 Task: Create a due date automation trigger when advanced on, on the monday of the week before a card is due add fields with custom field "Resume" set to a date in this month at 11:00 AM.
Action: Mouse moved to (1064, 332)
Screenshot: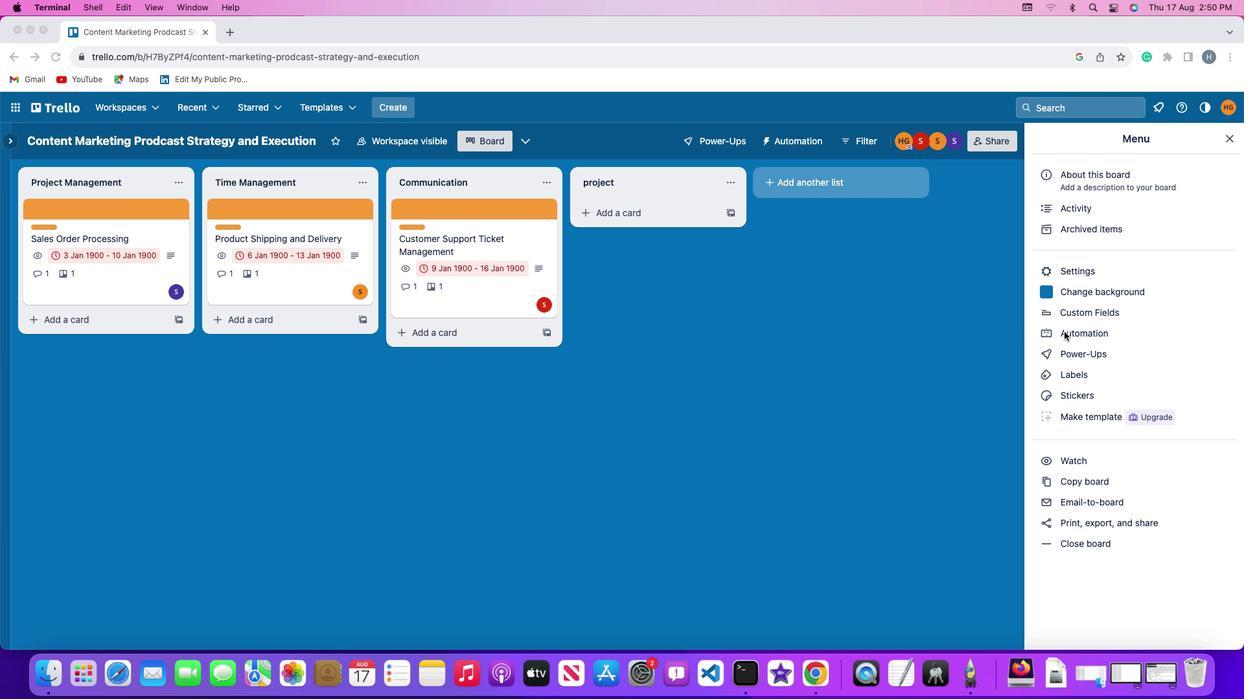
Action: Mouse pressed left at (1064, 332)
Screenshot: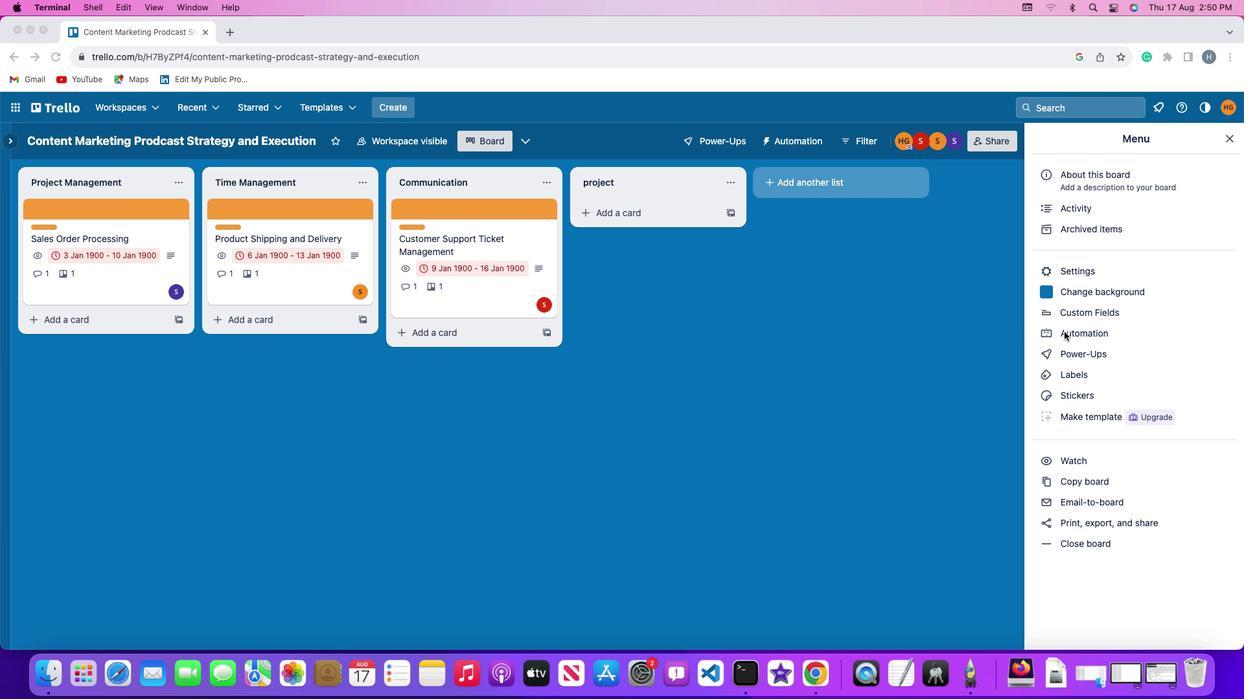 
Action: Mouse pressed left at (1064, 332)
Screenshot: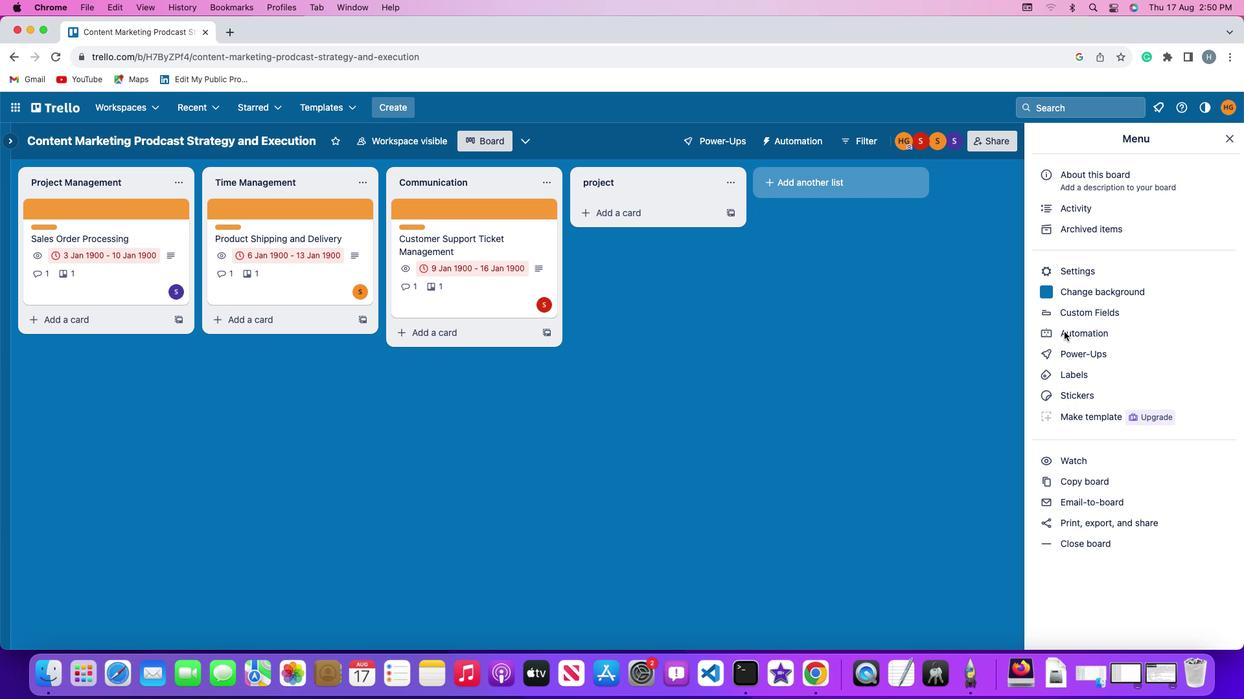 
Action: Mouse moved to (93, 309)
Screenshot: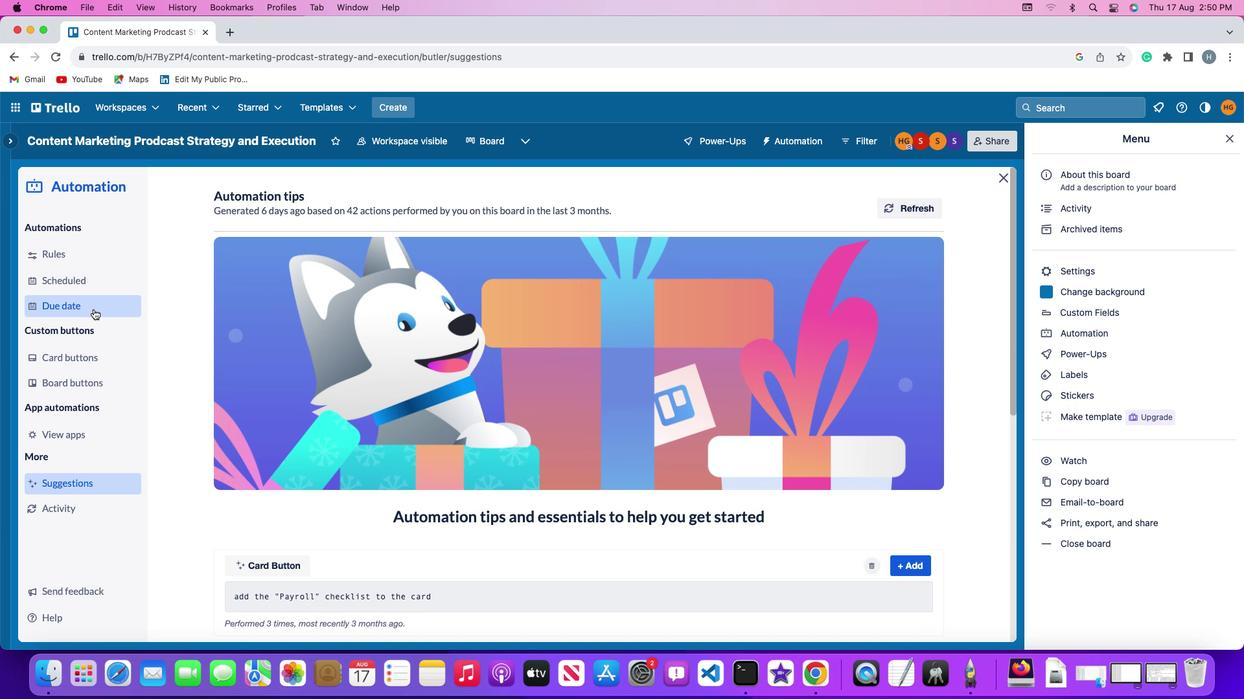 
Action: Mouse pressed left at (93, 309)
Screenshot: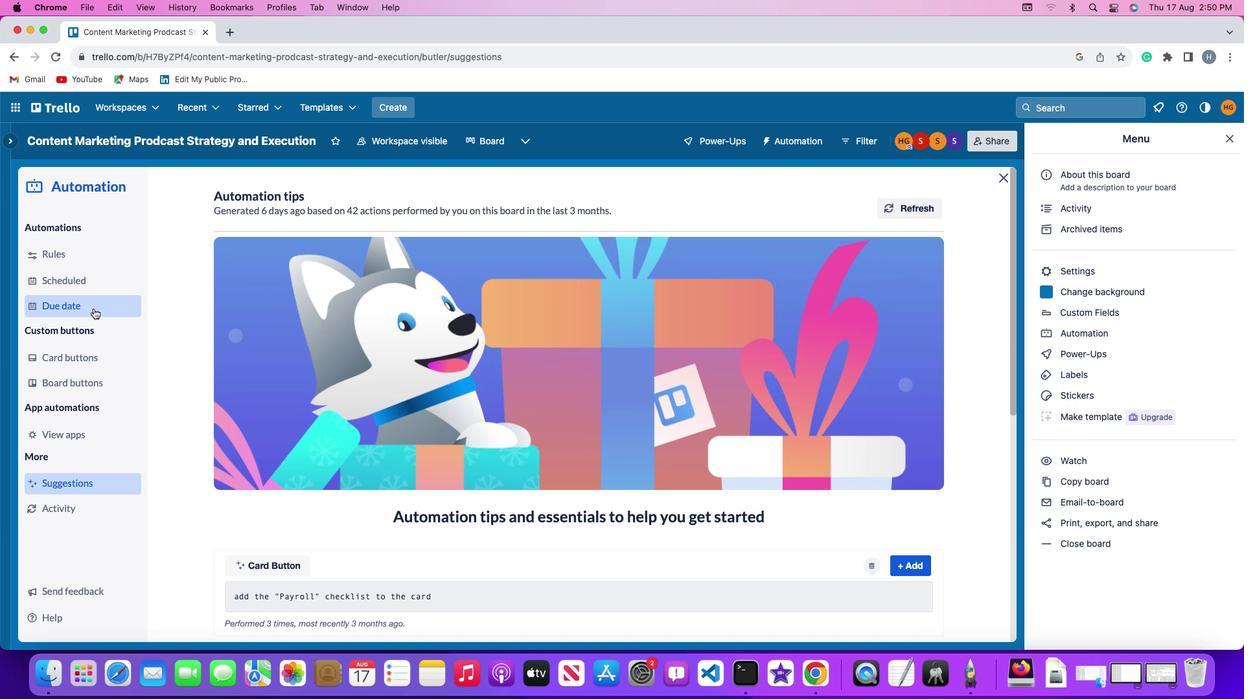 
Action: Mouse moved to (855, 194)
Screenshot: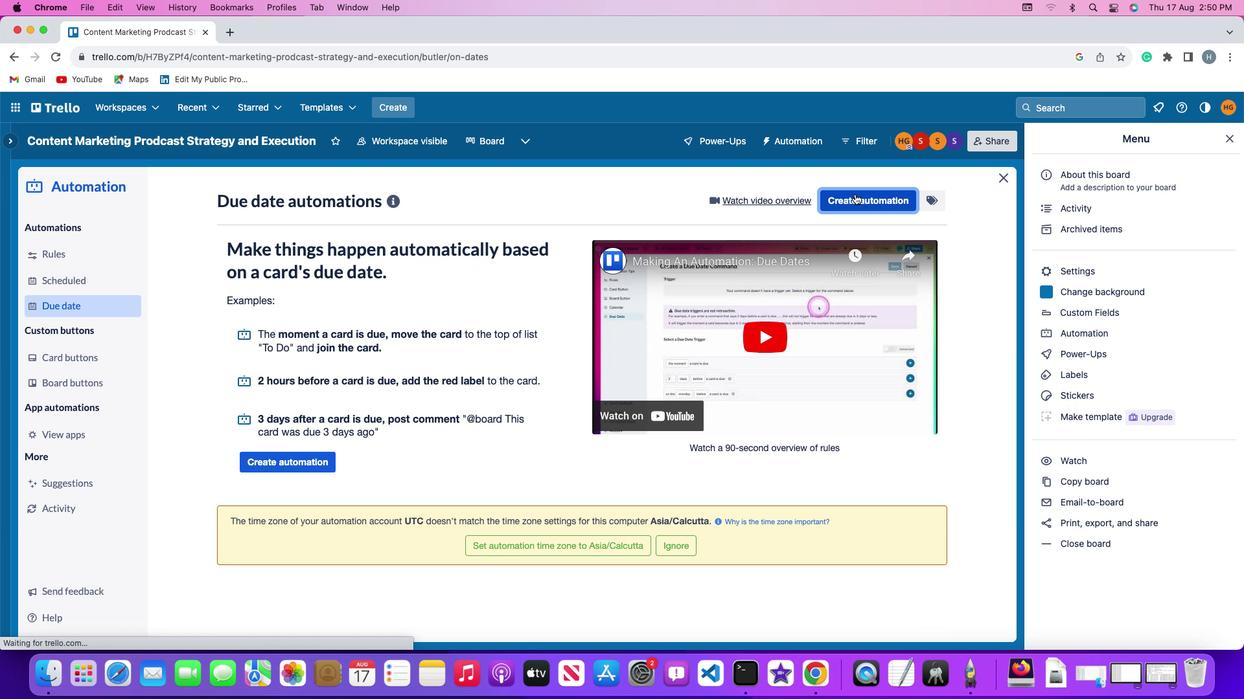 
Action: Mouse pressed left at (855, 194)
Screenshot: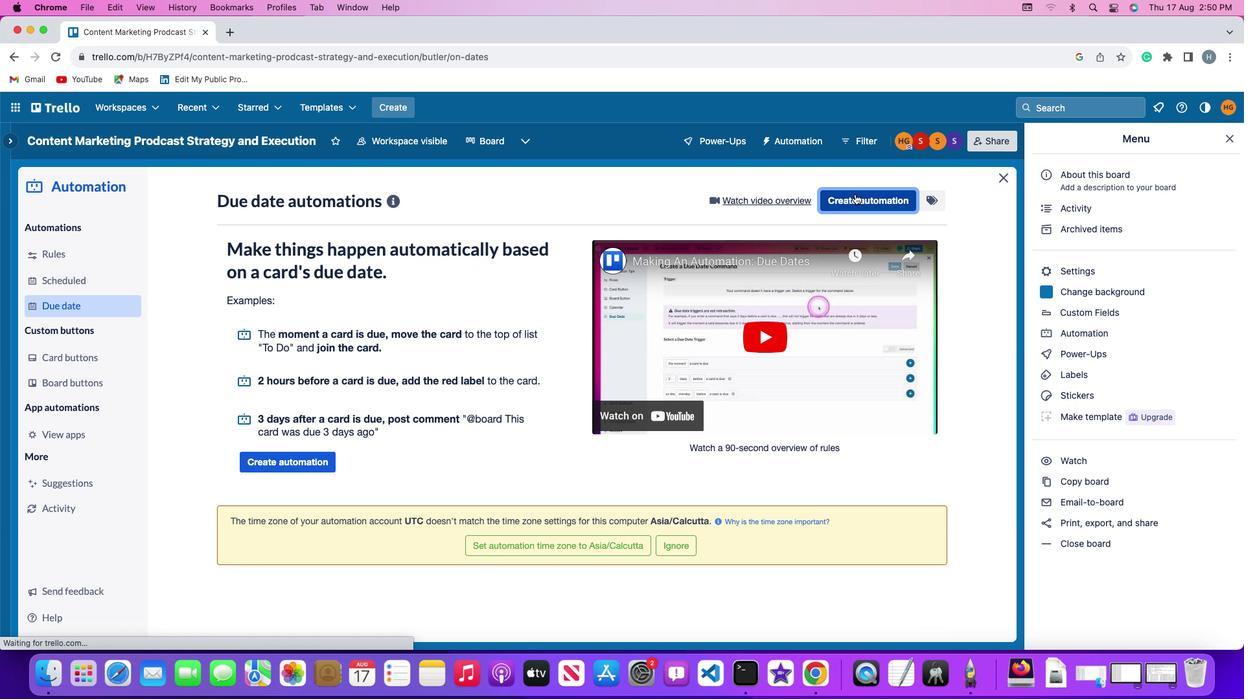 
Action: Mouse moved to (250, 320)
Screenshot: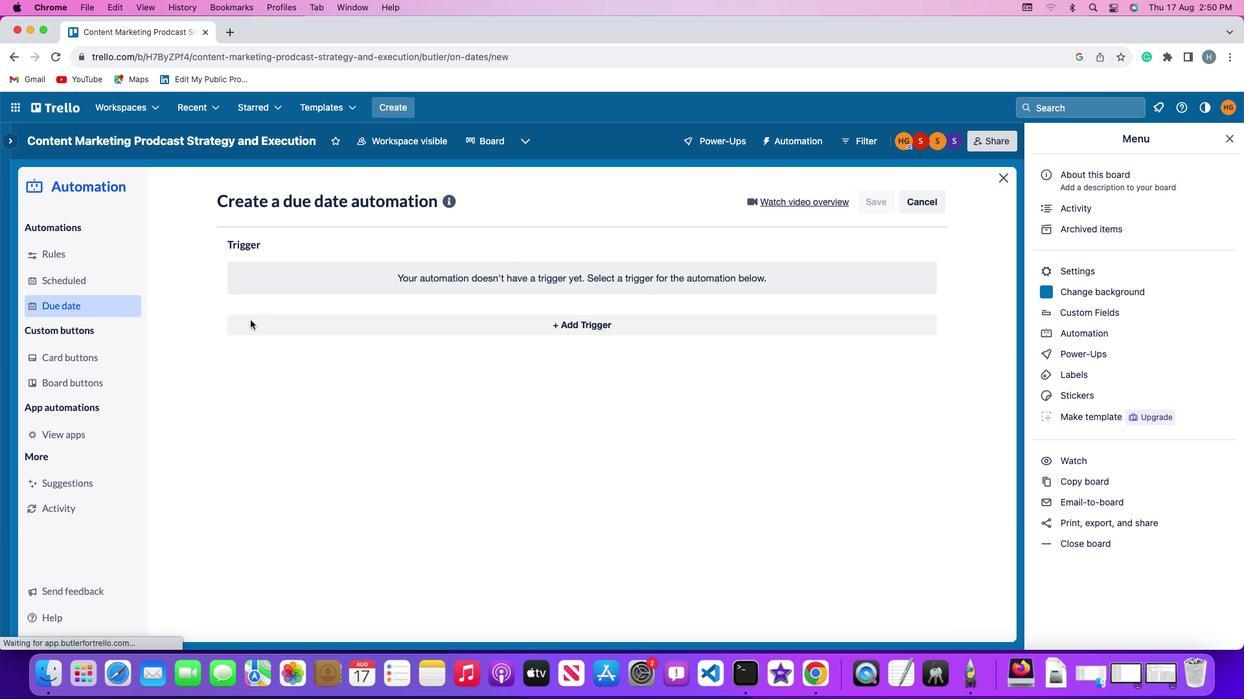 
Action: Mouse pressed left at (250, 320)
Screenshot: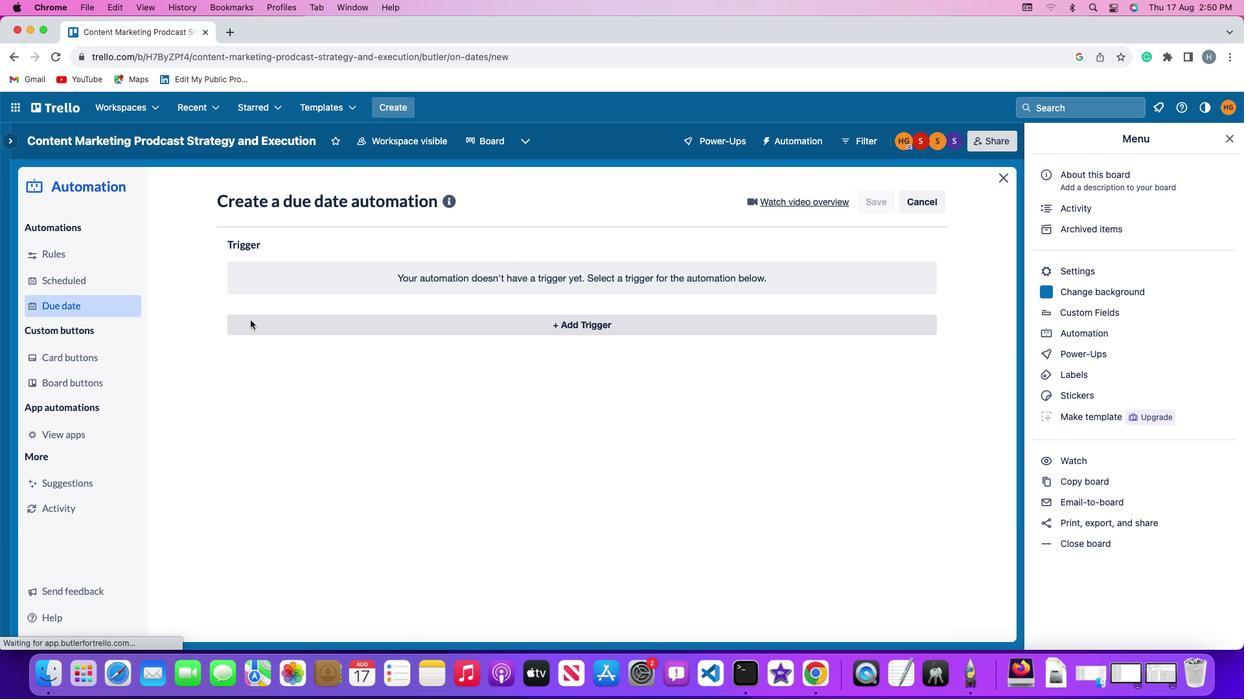 
Action: Mouse moved to (296, 571)
Screenshot: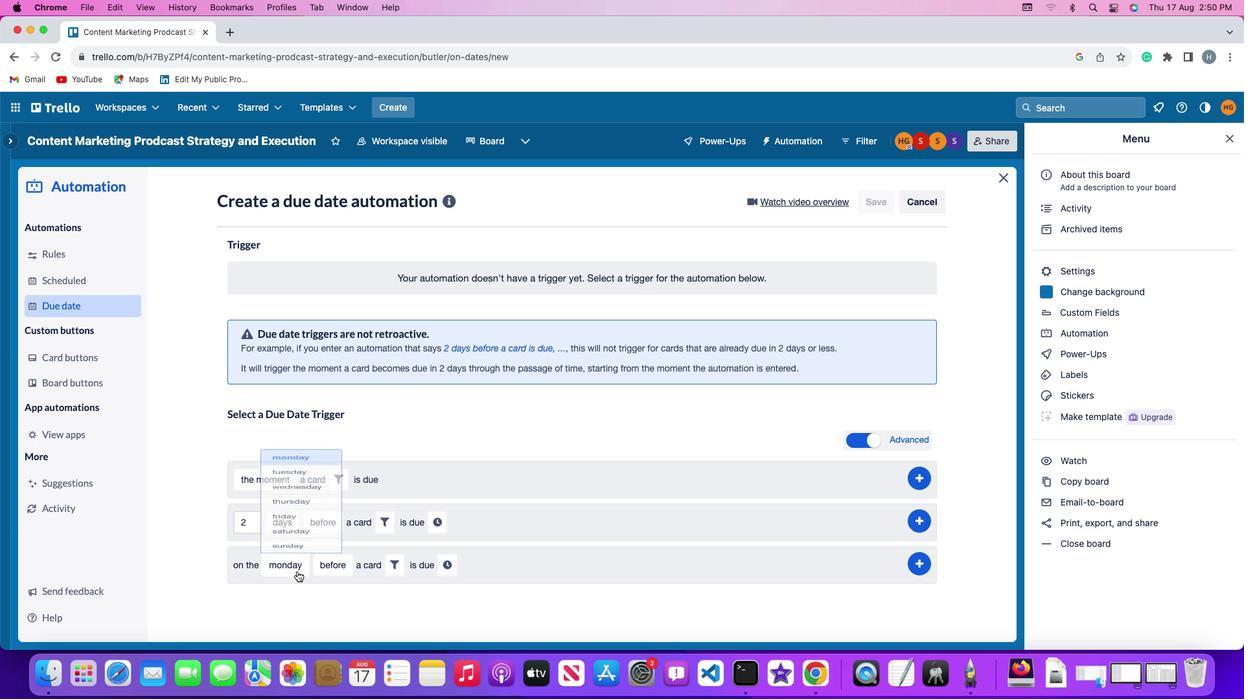 
Action: Mouse pressed left at (296, 571)
Screenshot: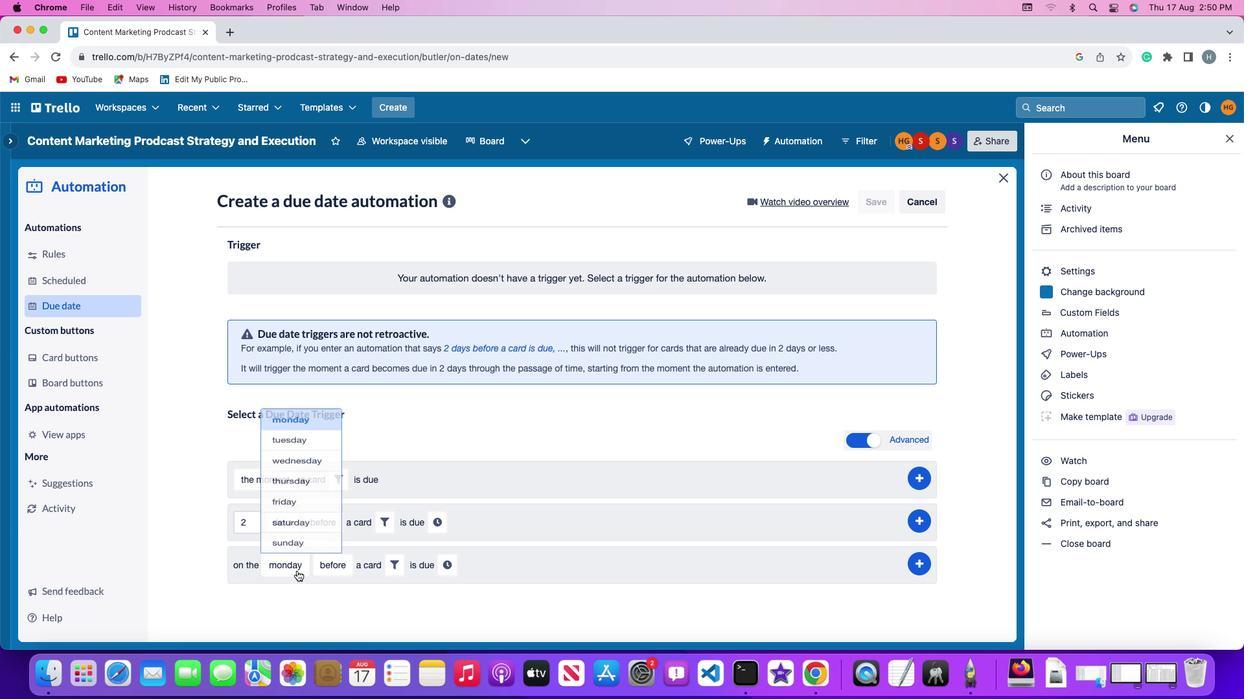
Action: Mouse moved to (301, 384)
Screenshot: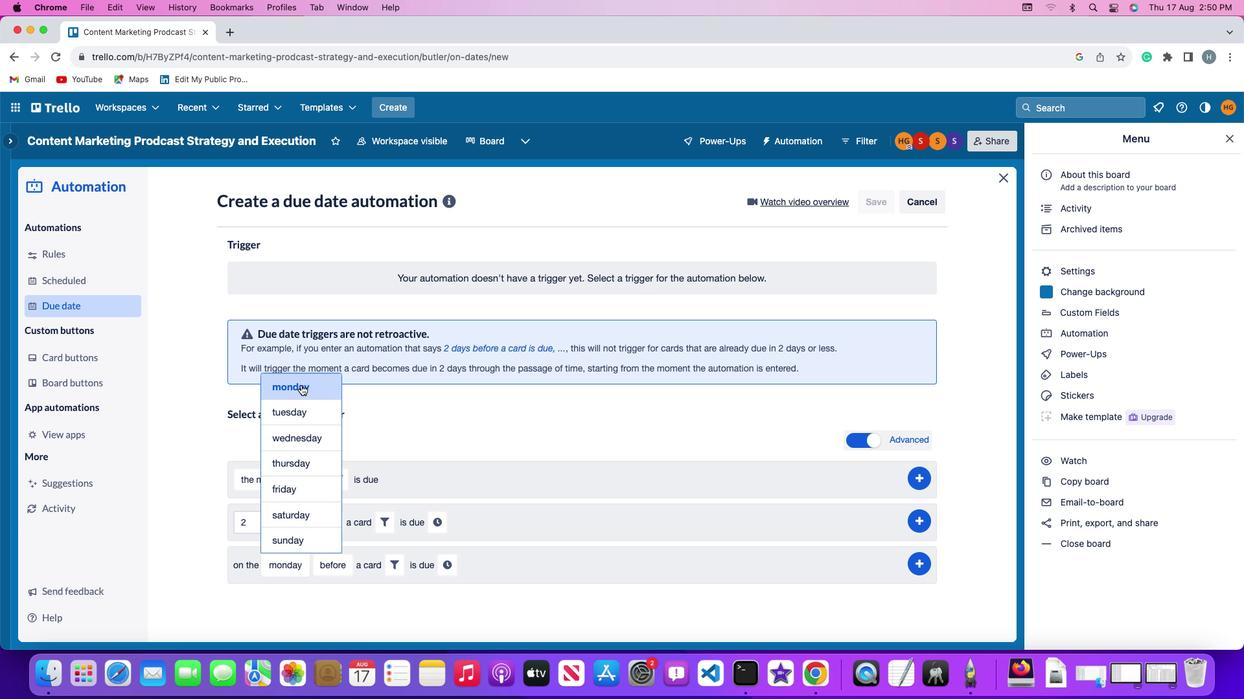 
Action: Mouse pressed left at (301, 384)
Screenshot: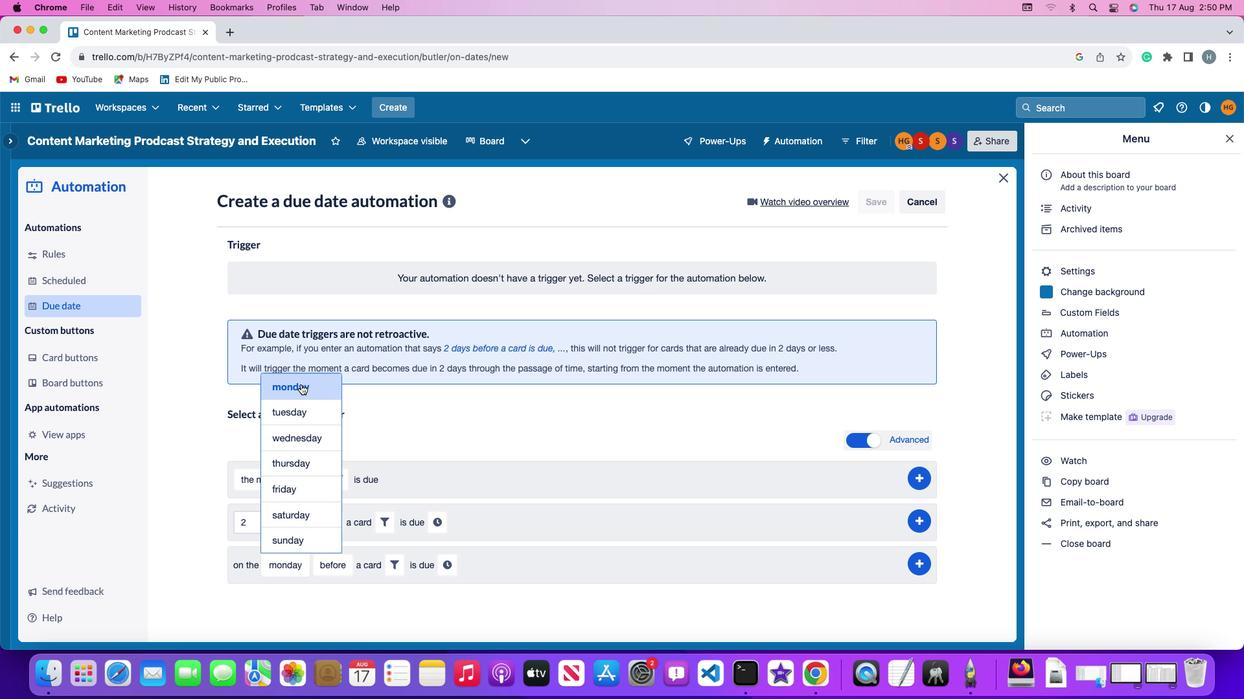 
Action: Mouse moved to (348, 568)
Screenshot: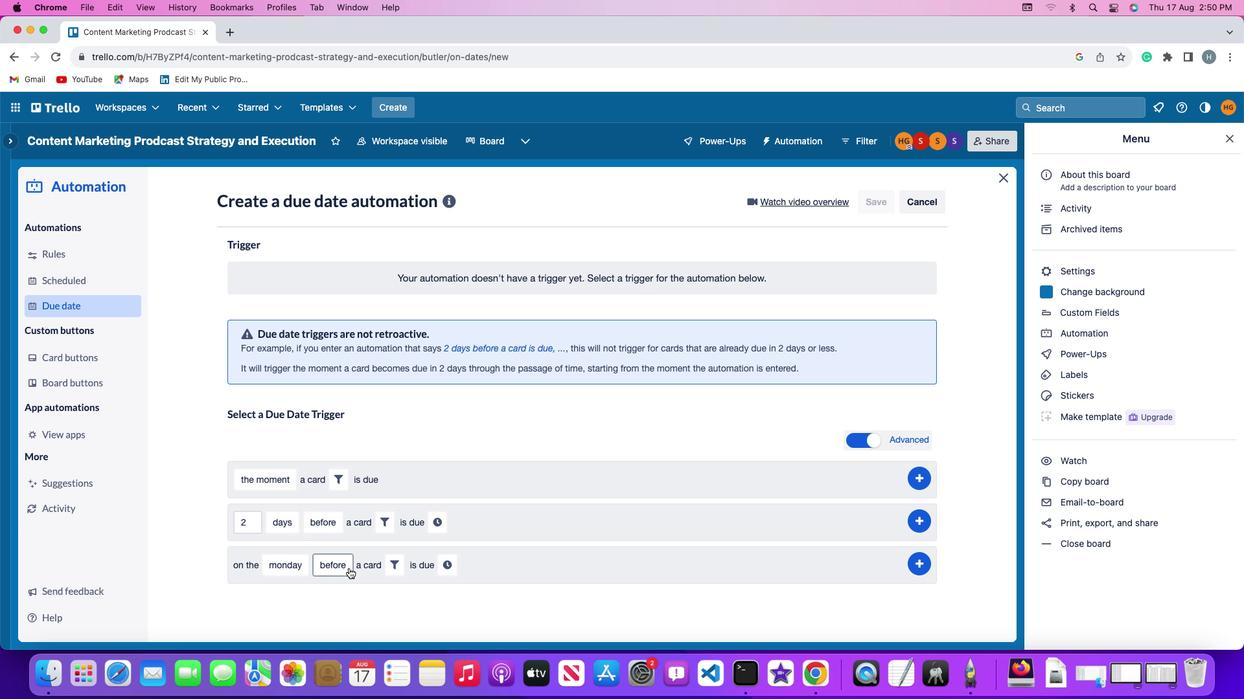 
Action: Mouse pressed left at (348, 568)
Screenshot: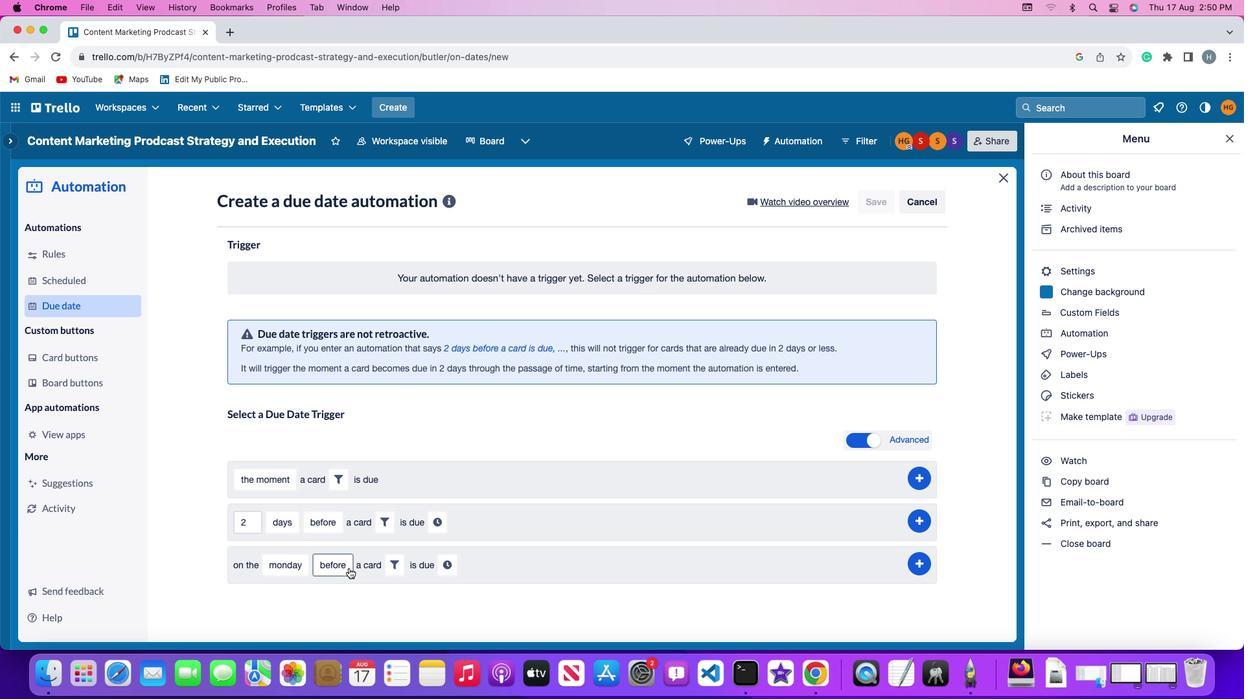 
Action: Mouse moved to (359, 535)
Screenshot: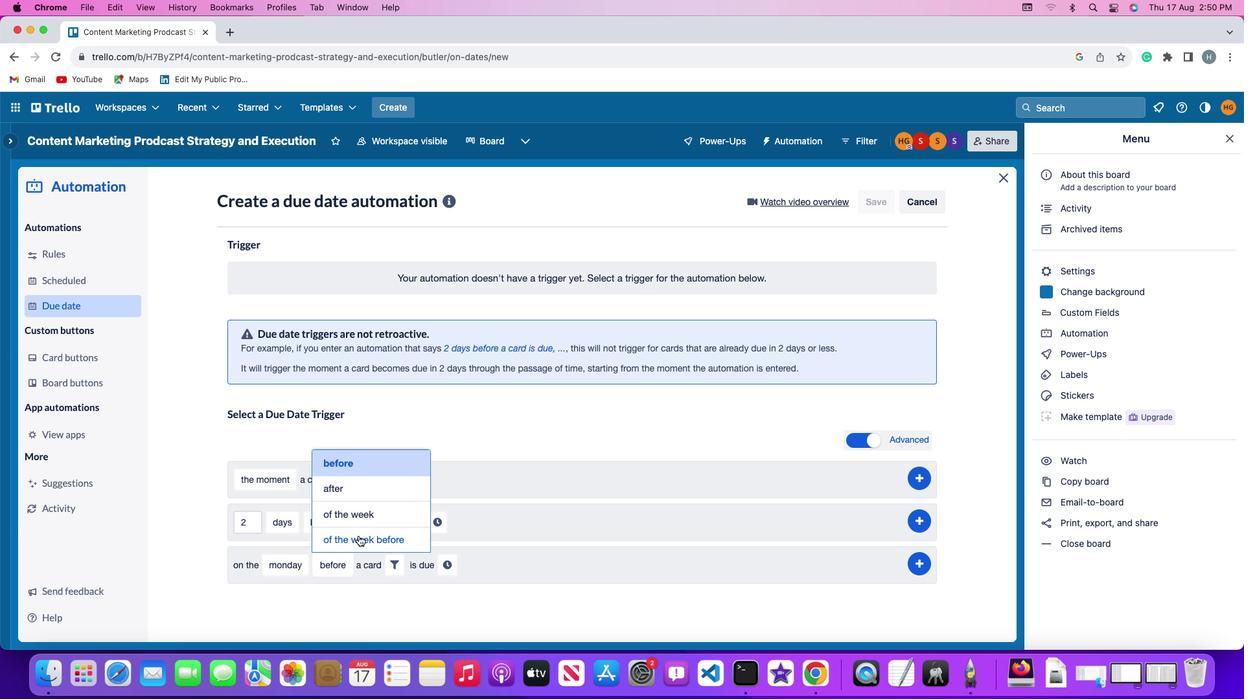 
Action: Mouse pressed left at (359, 535)
Screenshot: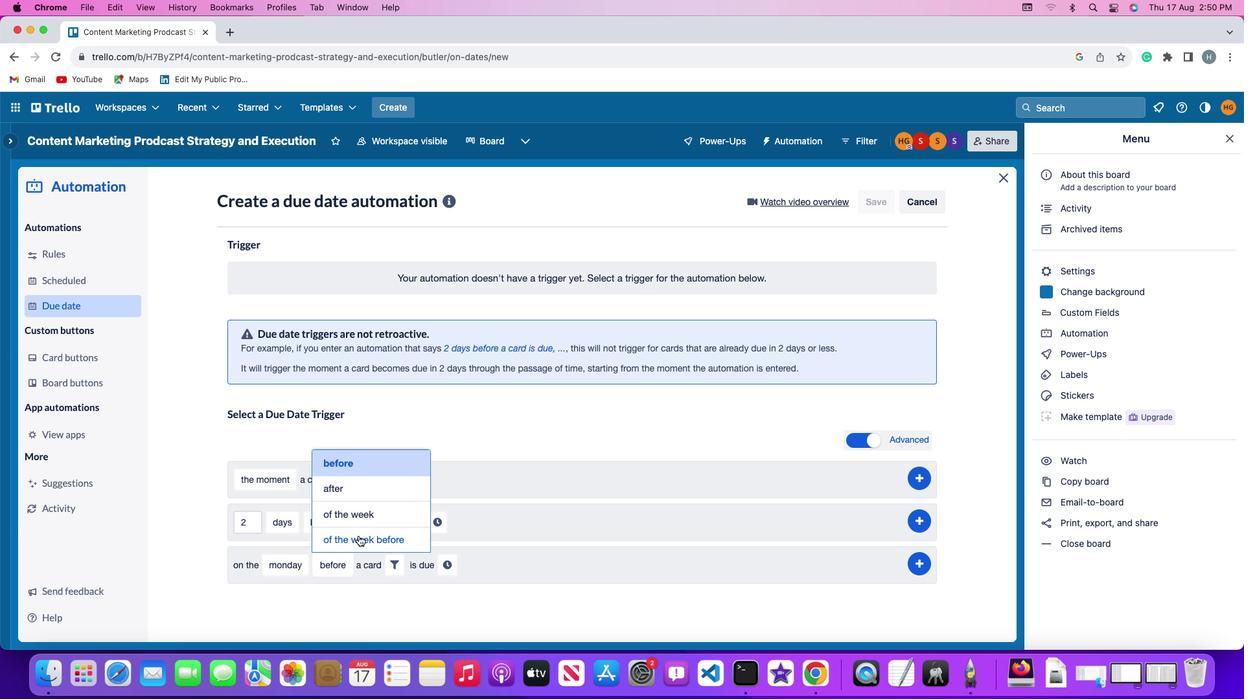 
Action: Mouse moved to (452, 567)
Screenshot: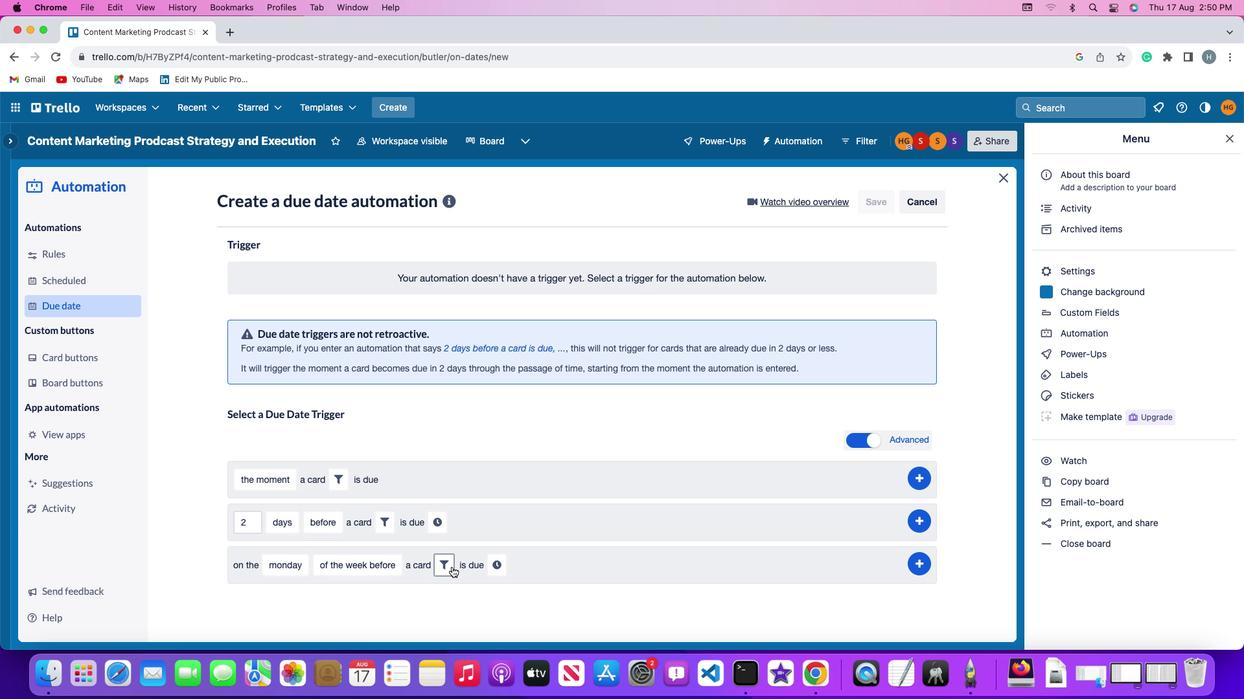 
Action: Mouse pressed left at (452, 567)
Screenshot: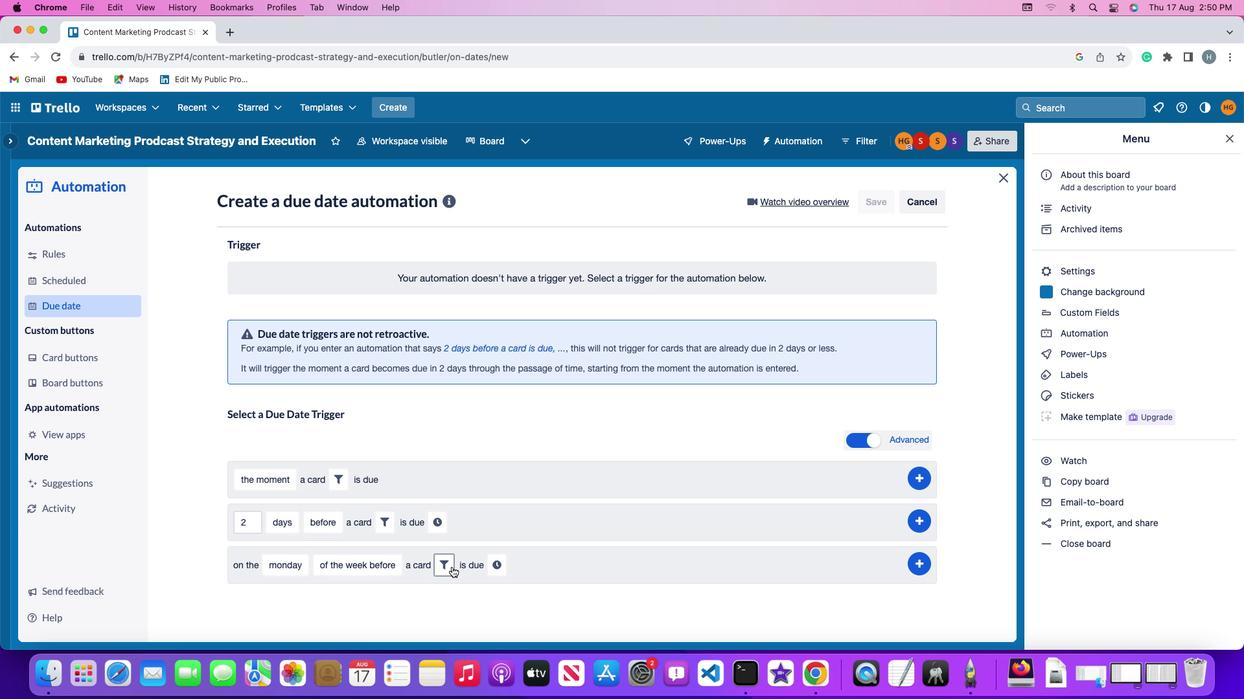 
Action: Mouse moved to (655, 605)
Screenshot: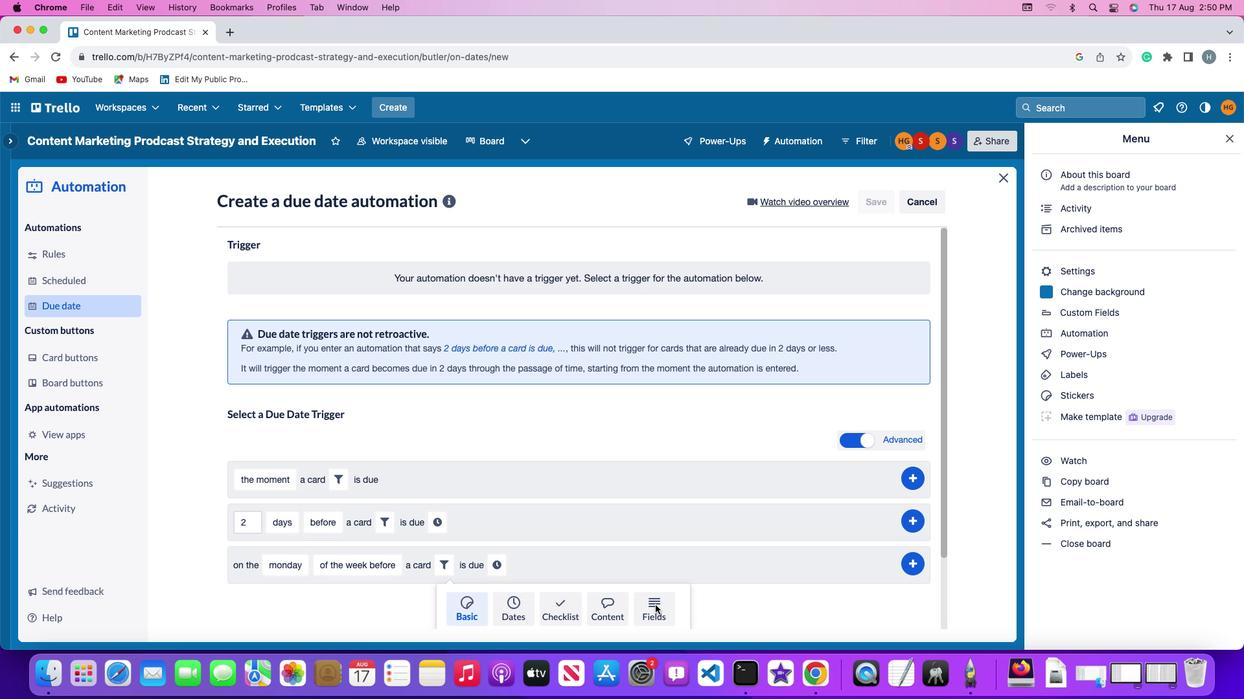 
Action: Mouse pressed left at (655, 605)
Screenshot: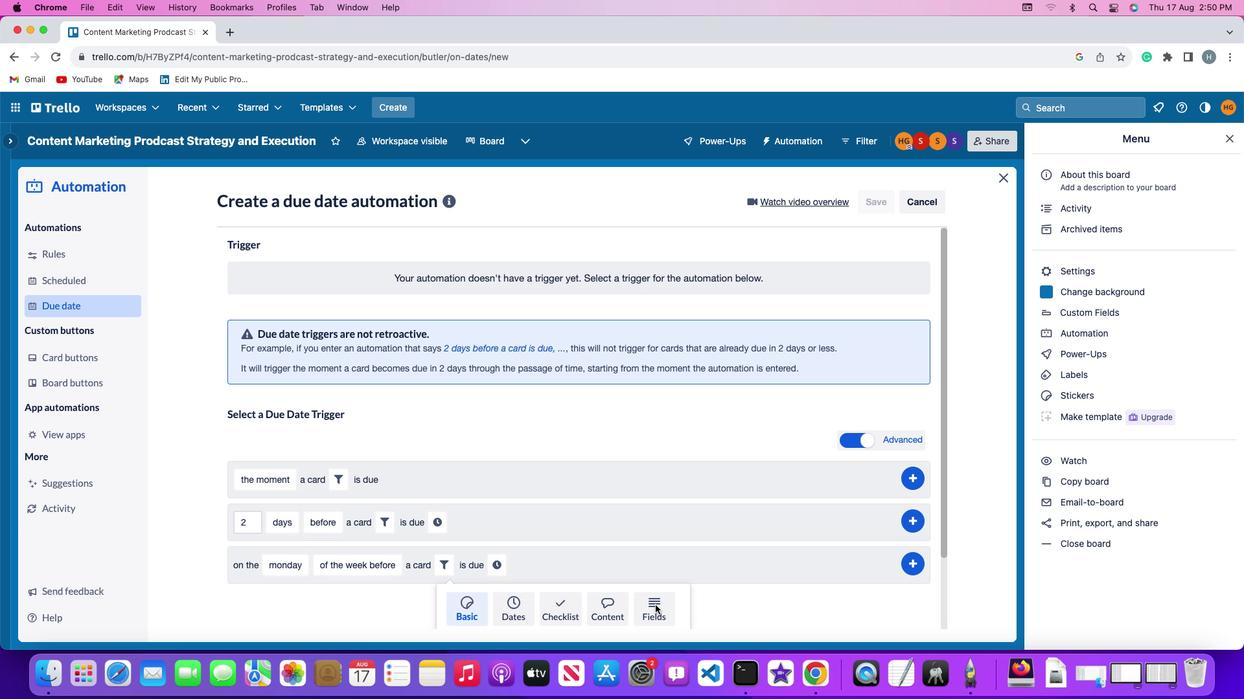 
Action: Mouse moved to (389, 601)
Screenshot: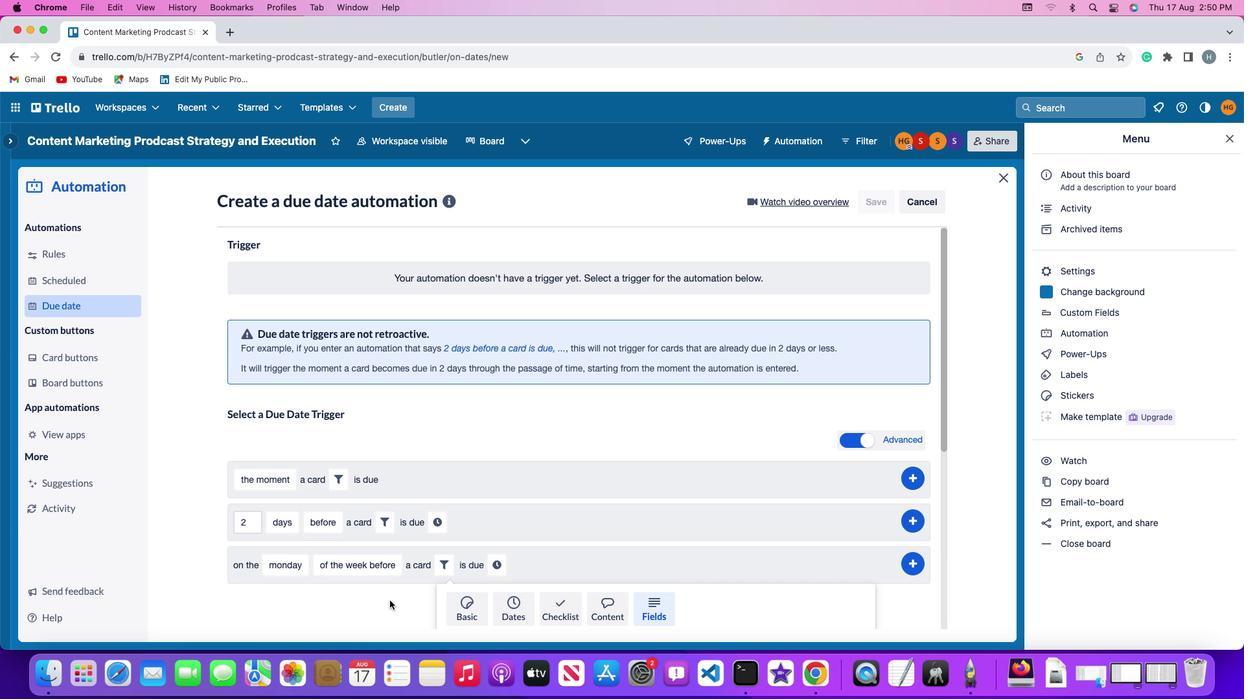 
Action: Mouse scrolled (389, 601) with delta (0, 0)
Screenshot: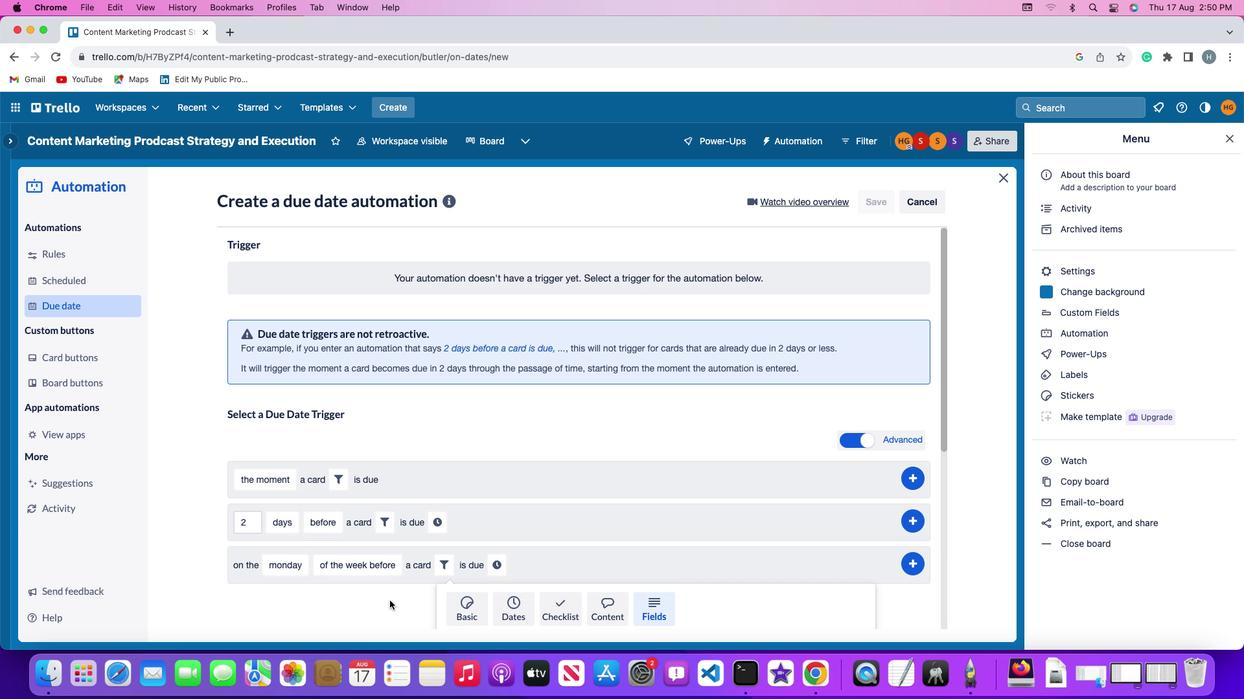 
Action: Mouse moved to (389, 600)
Screenshot: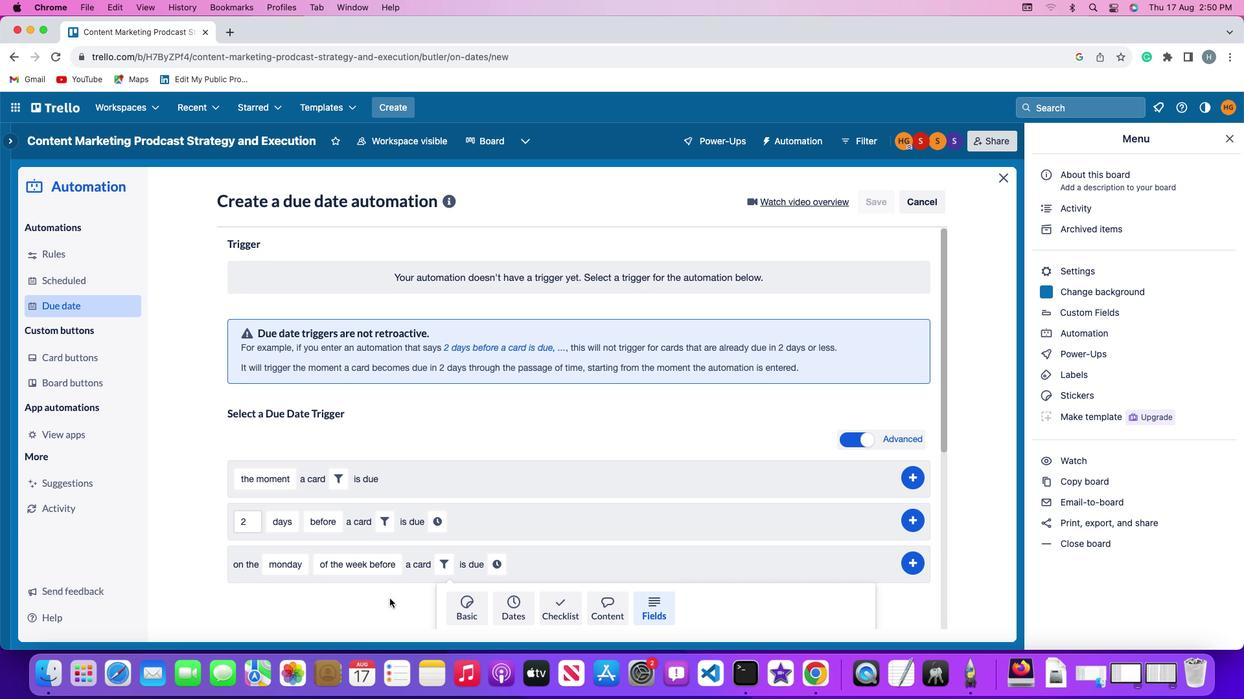 
Action: Mouse scrolled (389, 600) with delta (0, 0)
Screenshot: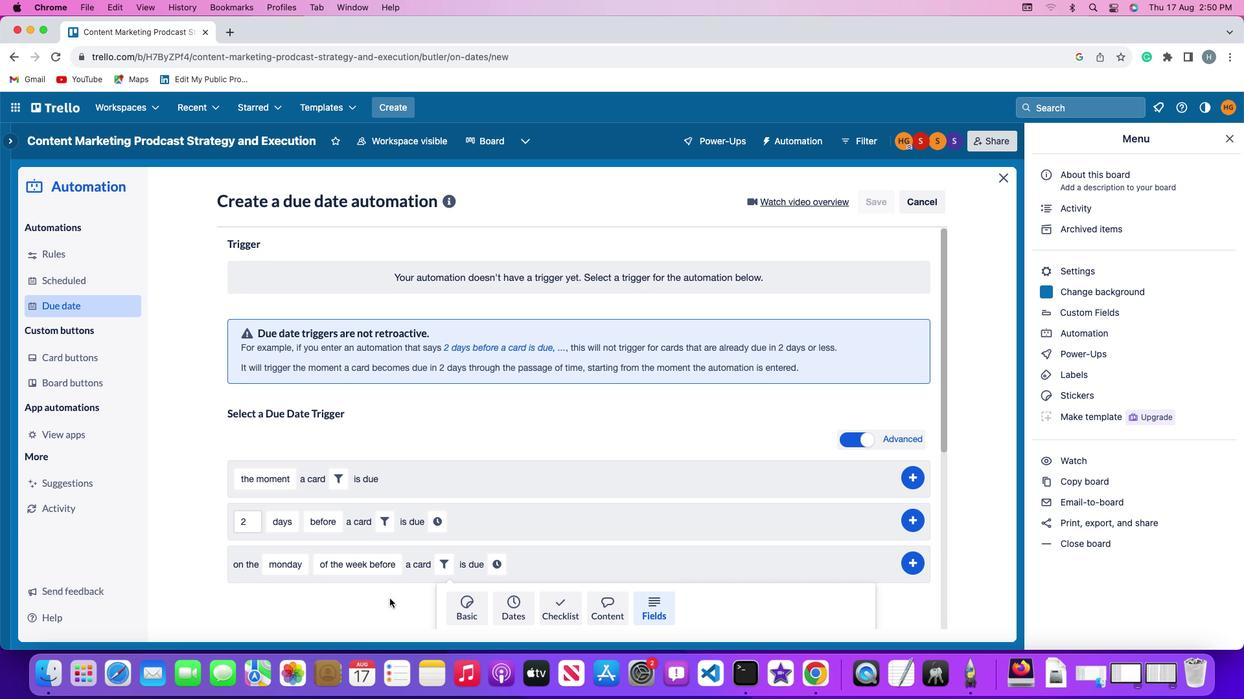 
Action: Mouse scrolled (389, 600) with delta (0, -1)
Screenshot: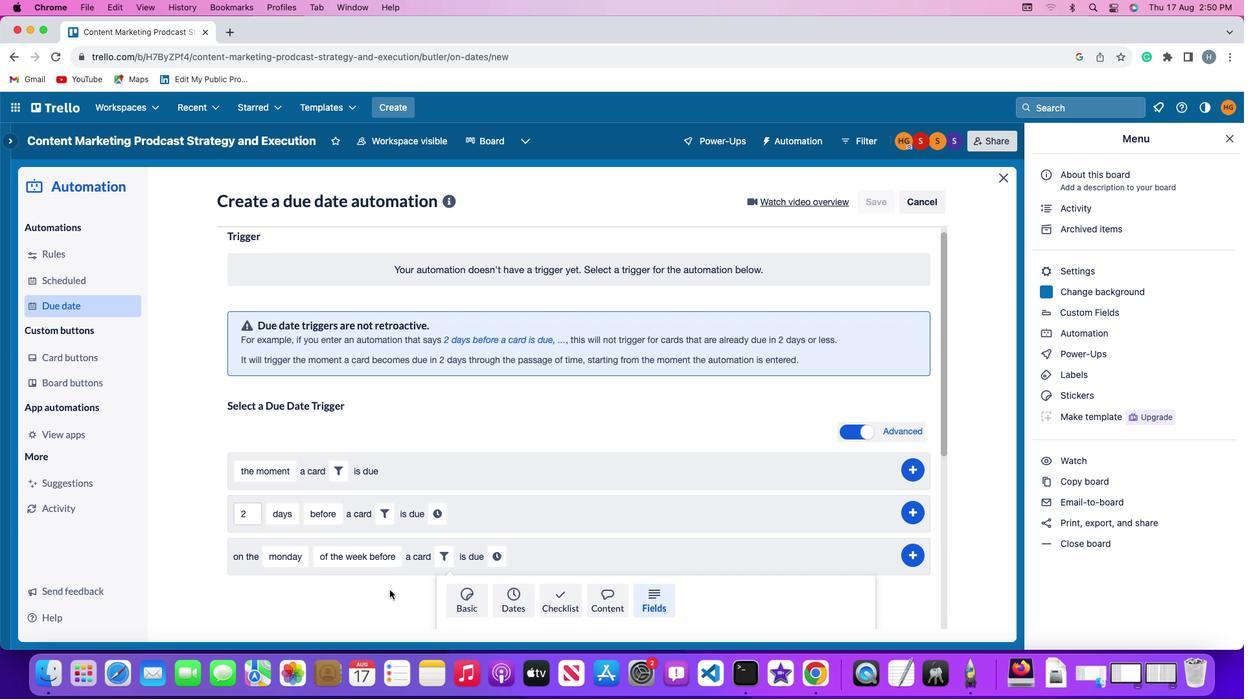 
Action: Mouse moved to (389, 597)
Screenshot: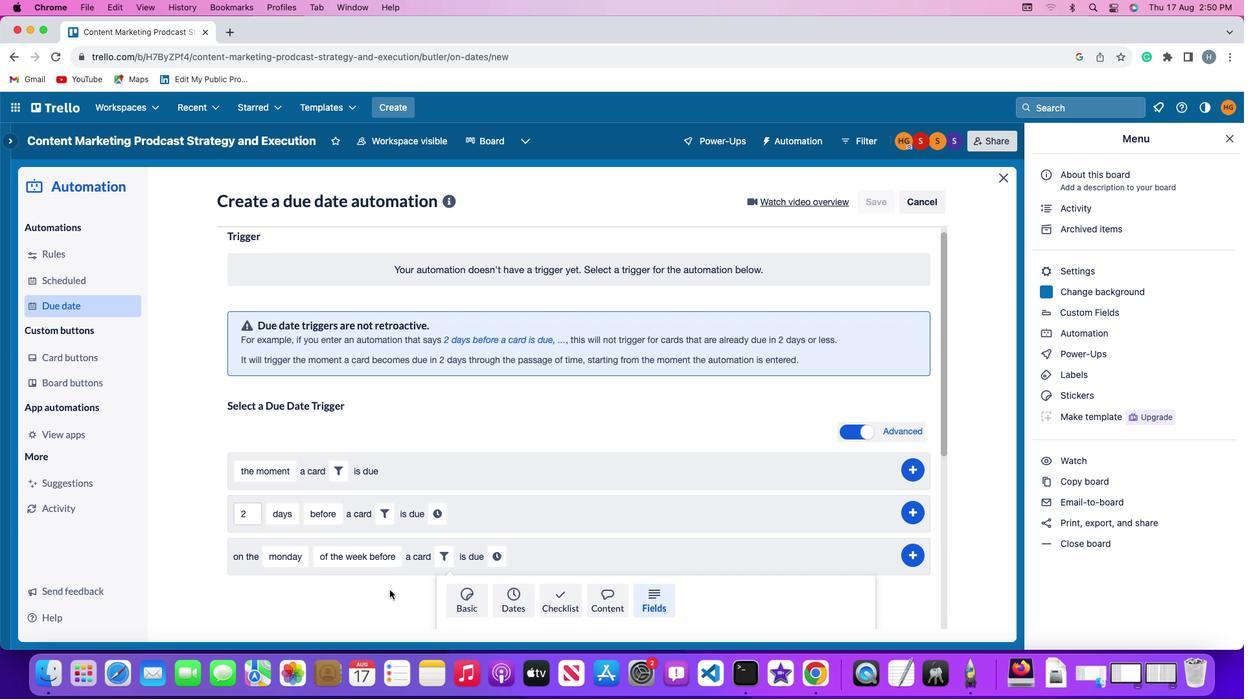 
Action: Mouse scrolled (389, 597) with delta (0, -3)
Screenshot: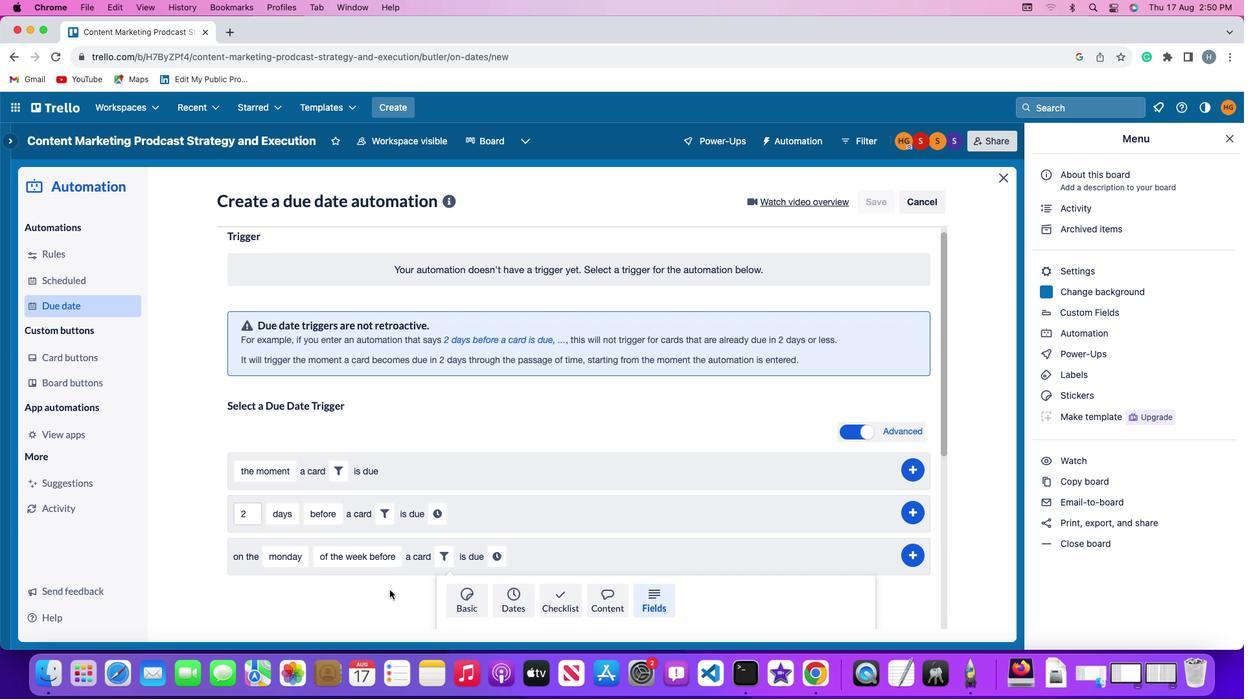 
Action: Mouse moved to (389, 590)
Screenshot: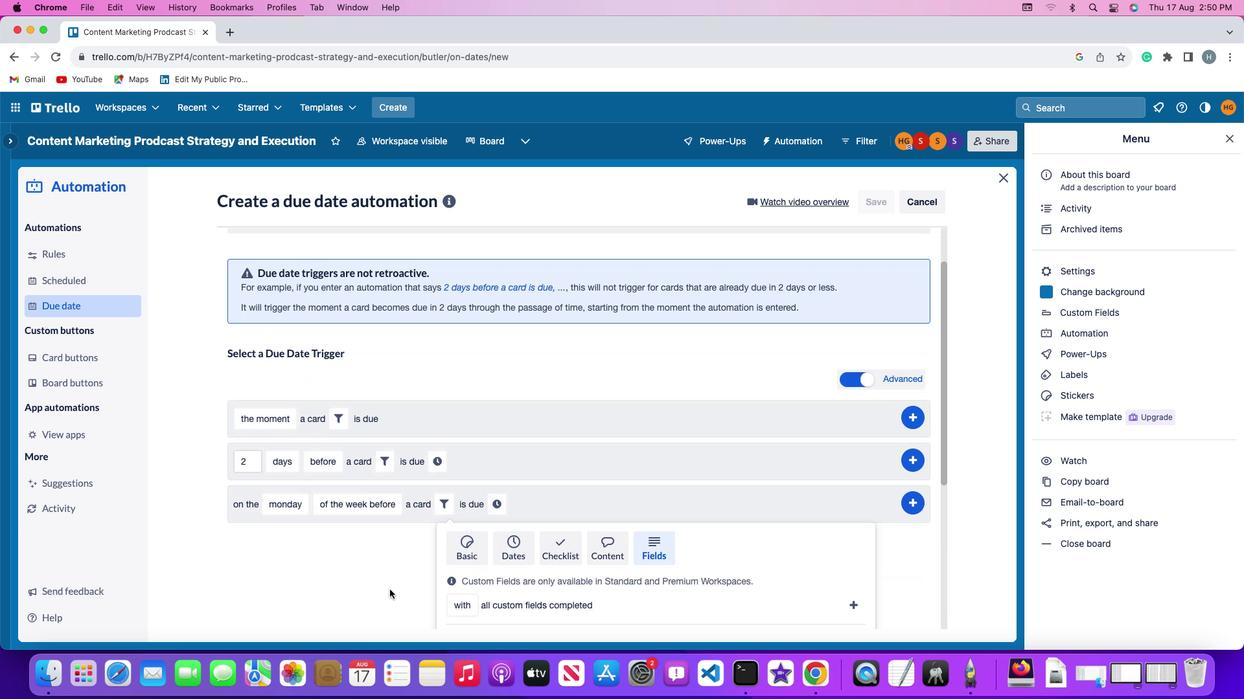 
Action: Mouse scrolled (389, 590) with delta (0, -3)
Screenshot: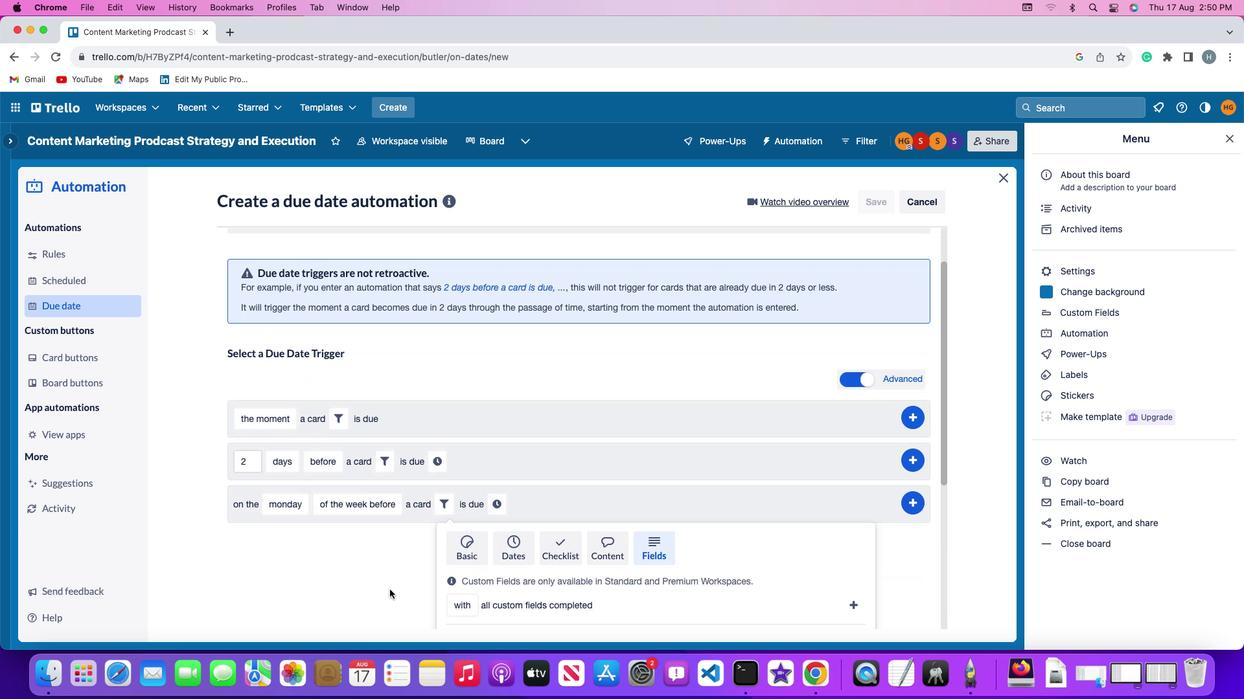 
Action: Mouse moved to (390, 589)
Screenshot: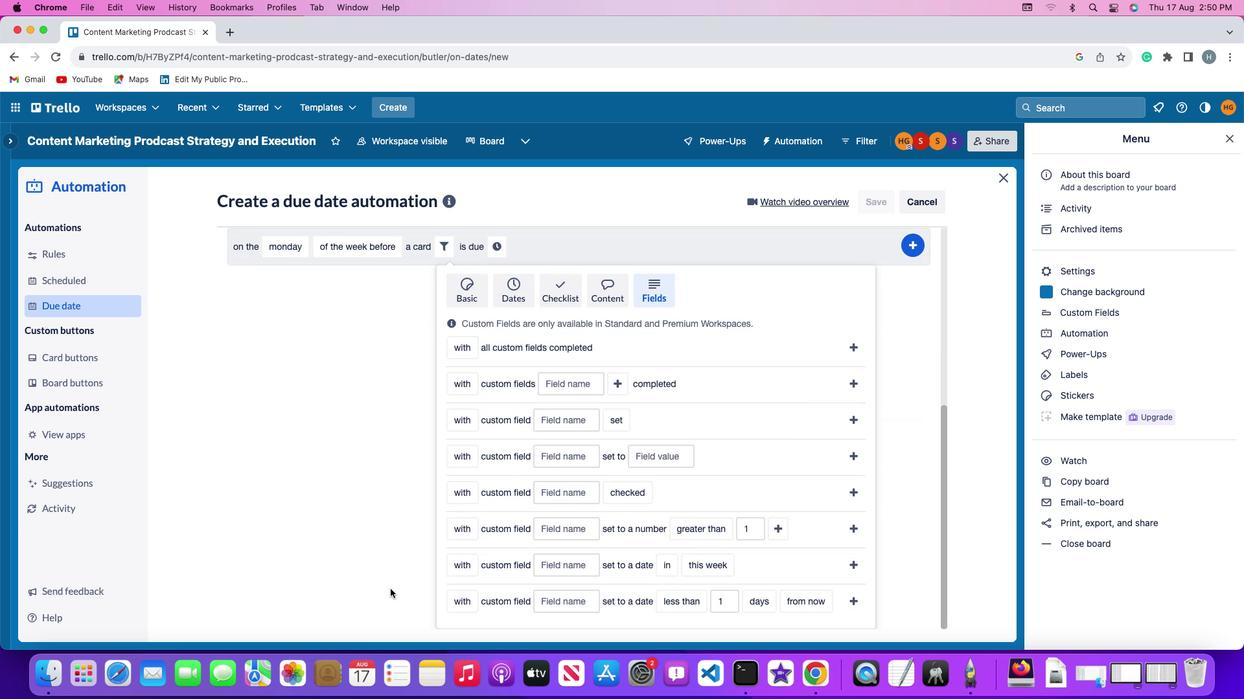 
Action: Mouse scrolled (390, 589) with delta (0, 0)
Screenshot: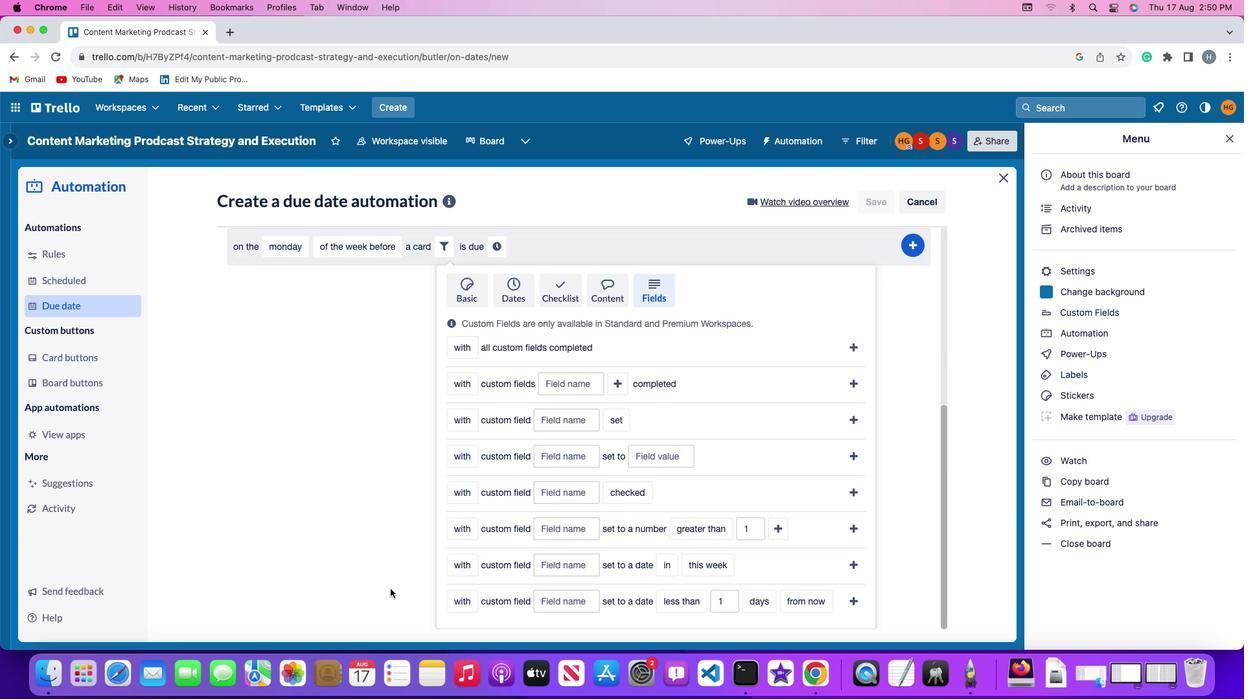 
Action: Mouse scrolled (390, 589) with delta (0, 0)
Screenshot: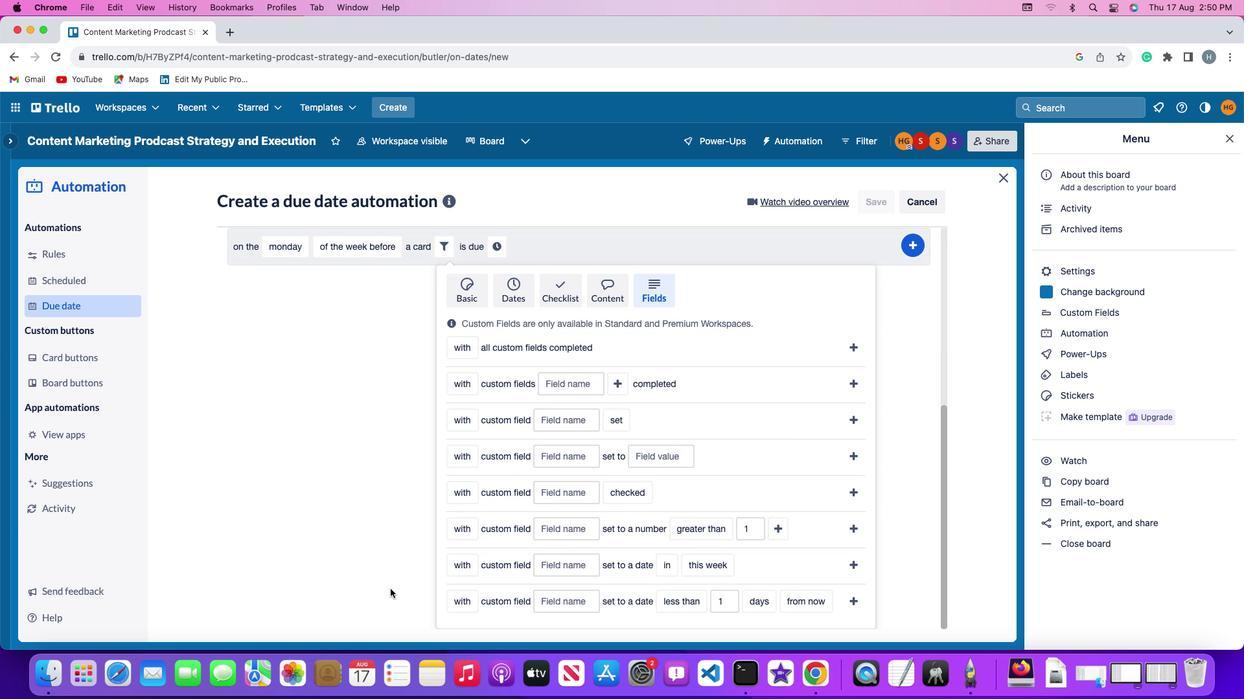
Action: Mouse scrolled (390, 589) with delta (0, -1)
Screenshot: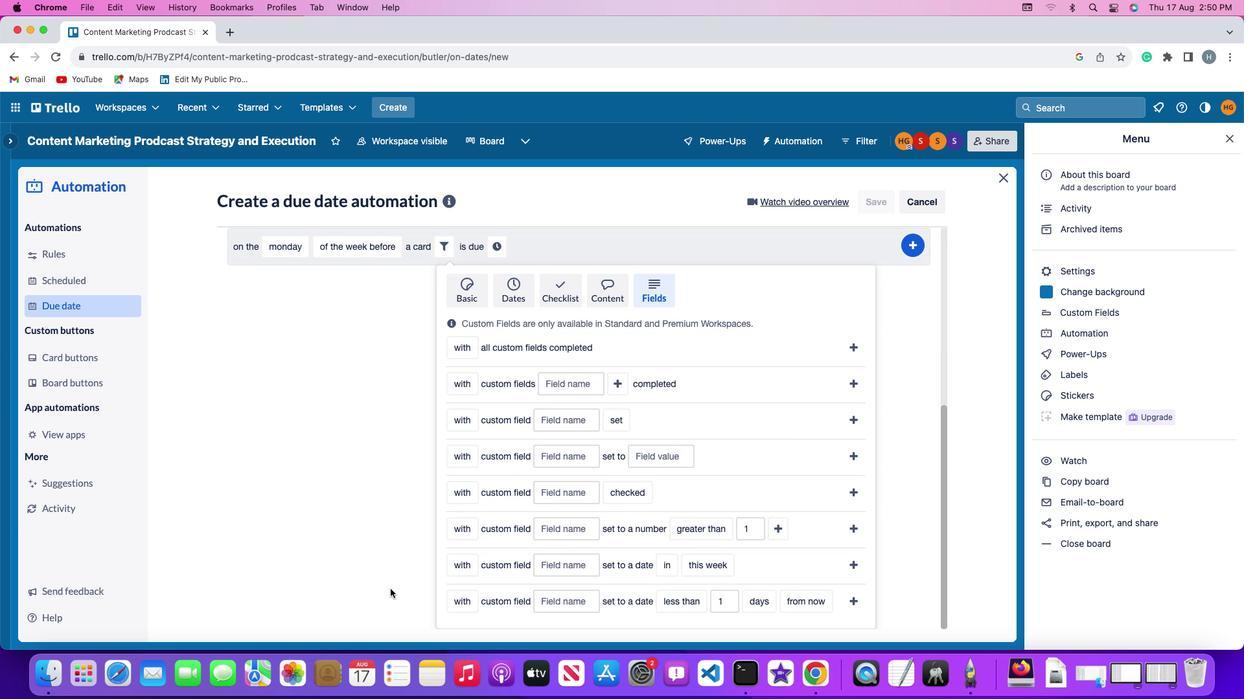 
Action: Mouse scrolled (390, 589) with delta (0, -3)
Screenshot: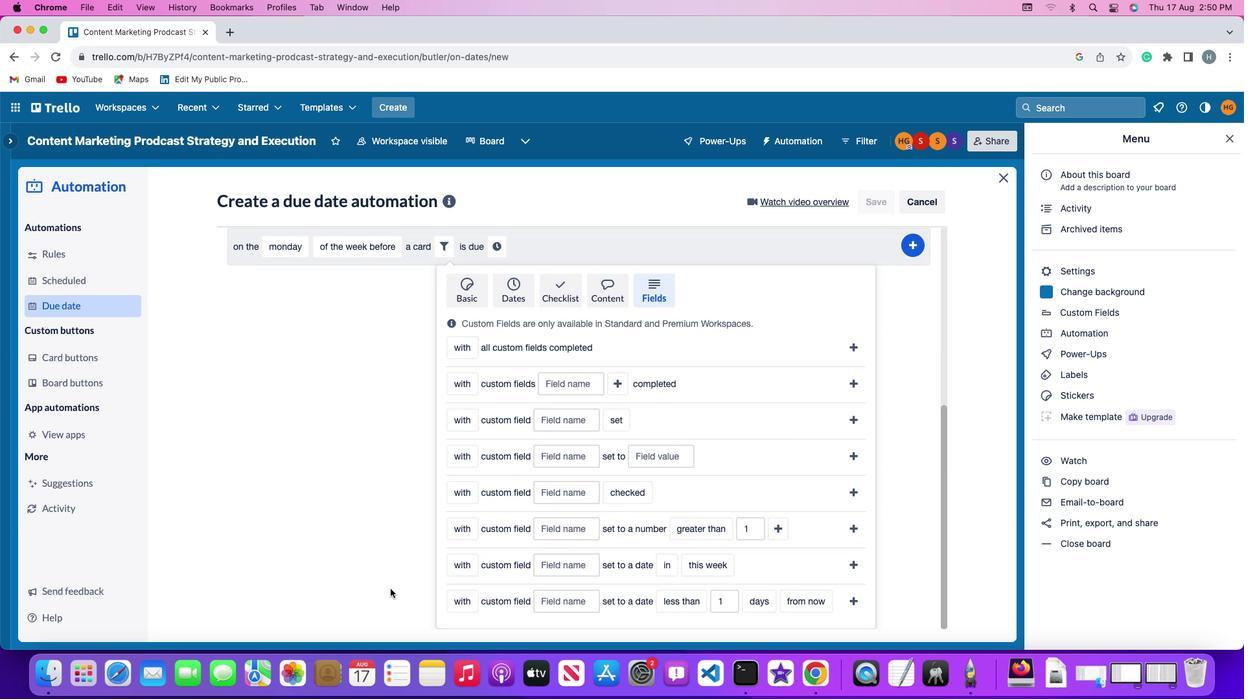 
Action: Mouse scrolled (390, 589) with delta (0, -3)
Screenshot: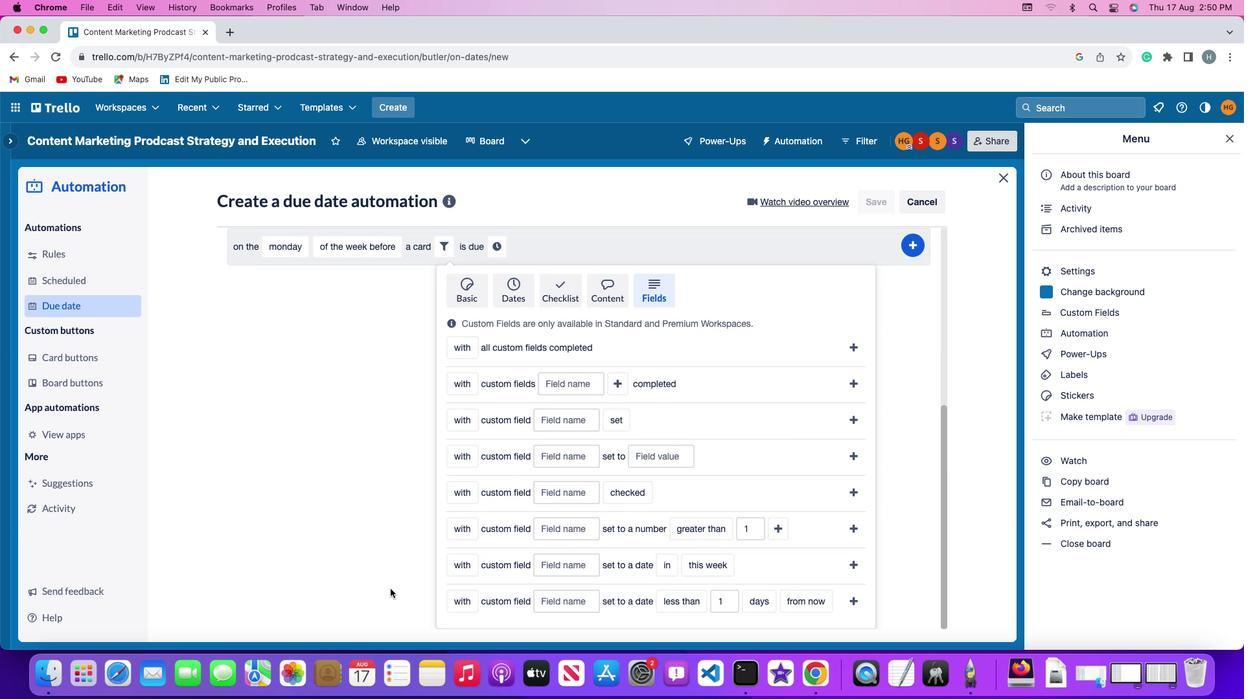 
Action: Mouse moved to (392, 590)
Screenshot: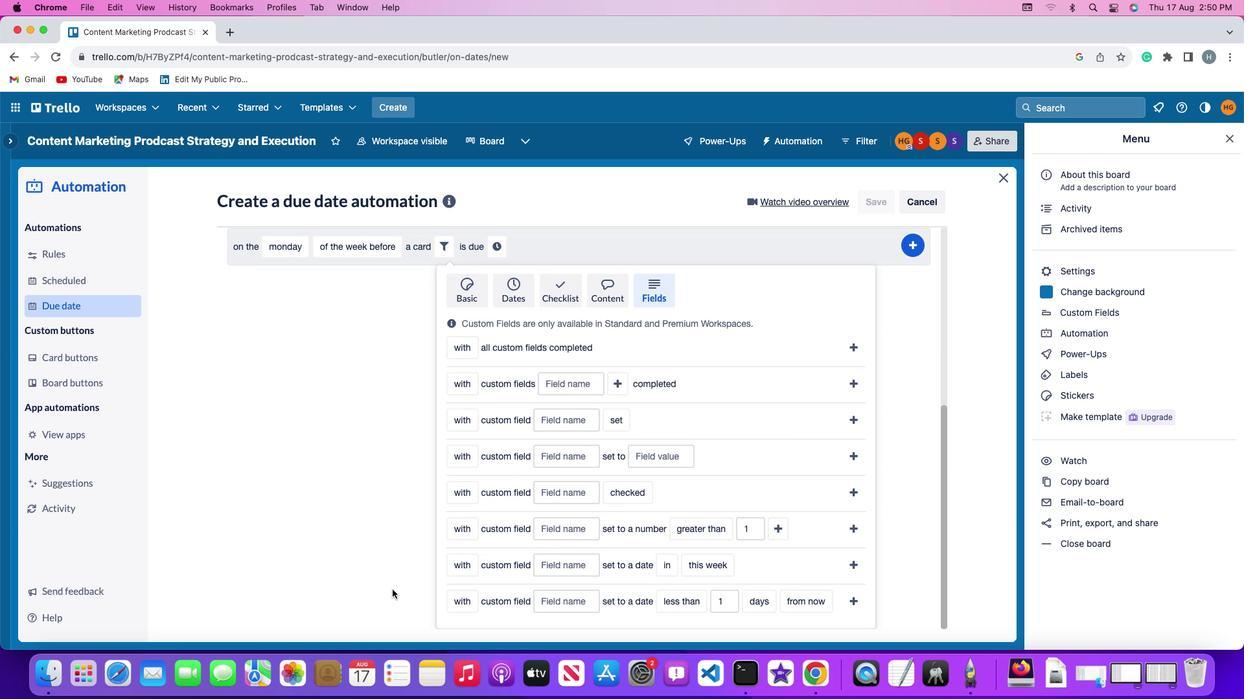
Action: Mouse scrolled (392, 590) with delta (0, 0)
Screenshot: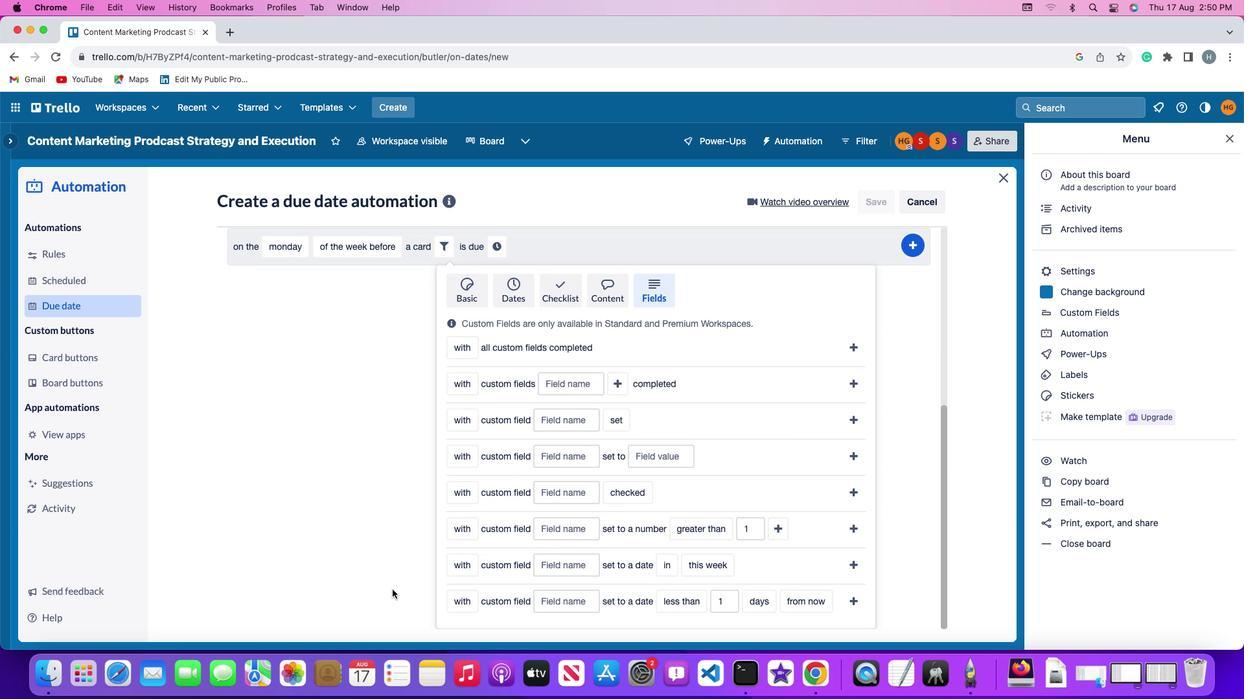 
Action: Mouse scrolled (392, 590) with delta (0, 0)
Screenshot: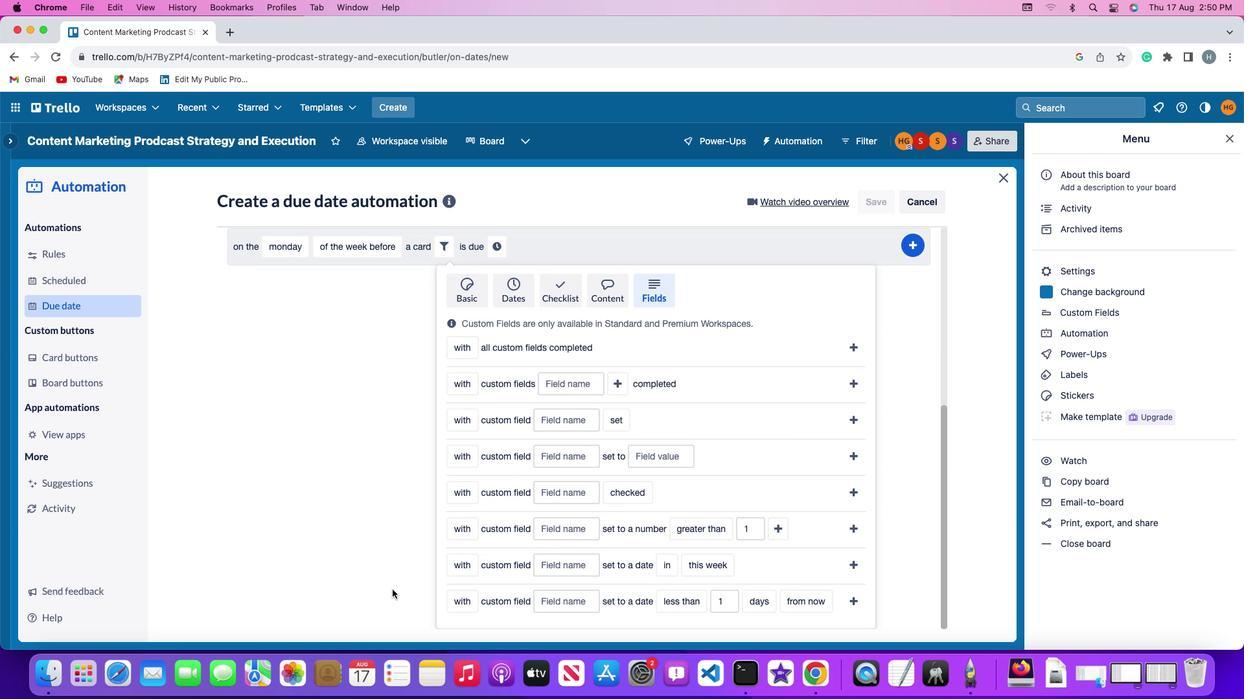 
Action: Mouse moved to (464, 567)
Screenshot: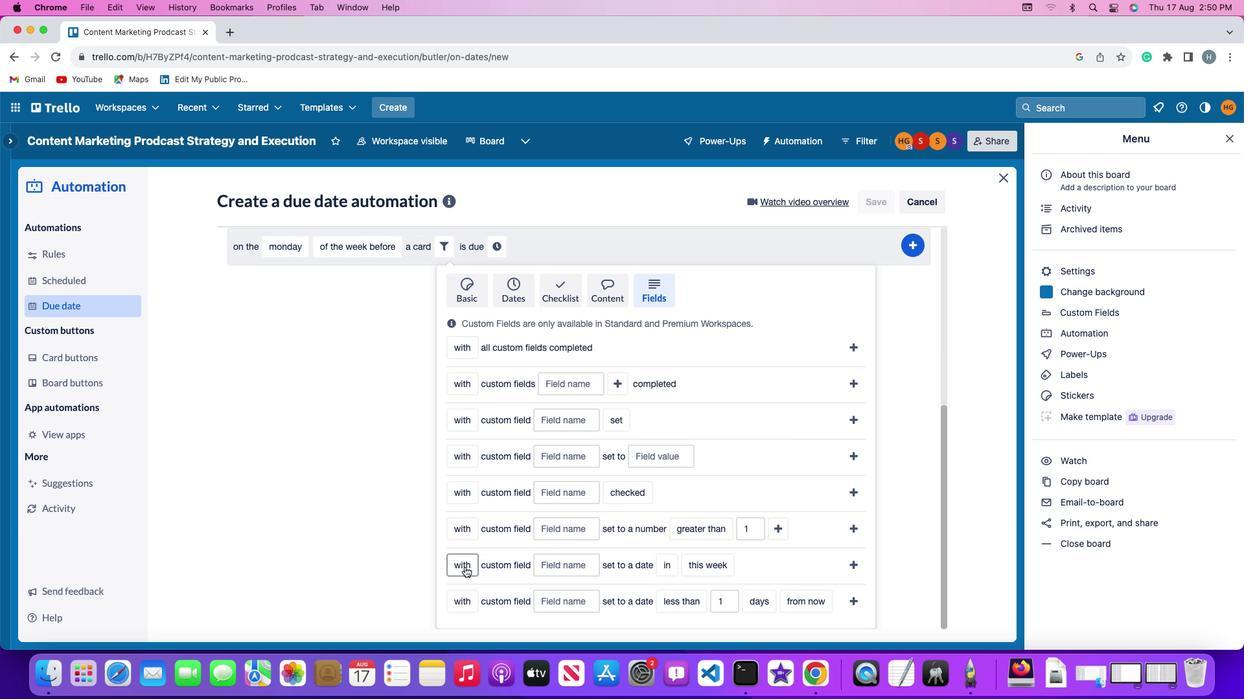 
Action: Mouse pressed left at (464, 567)
Screenshot: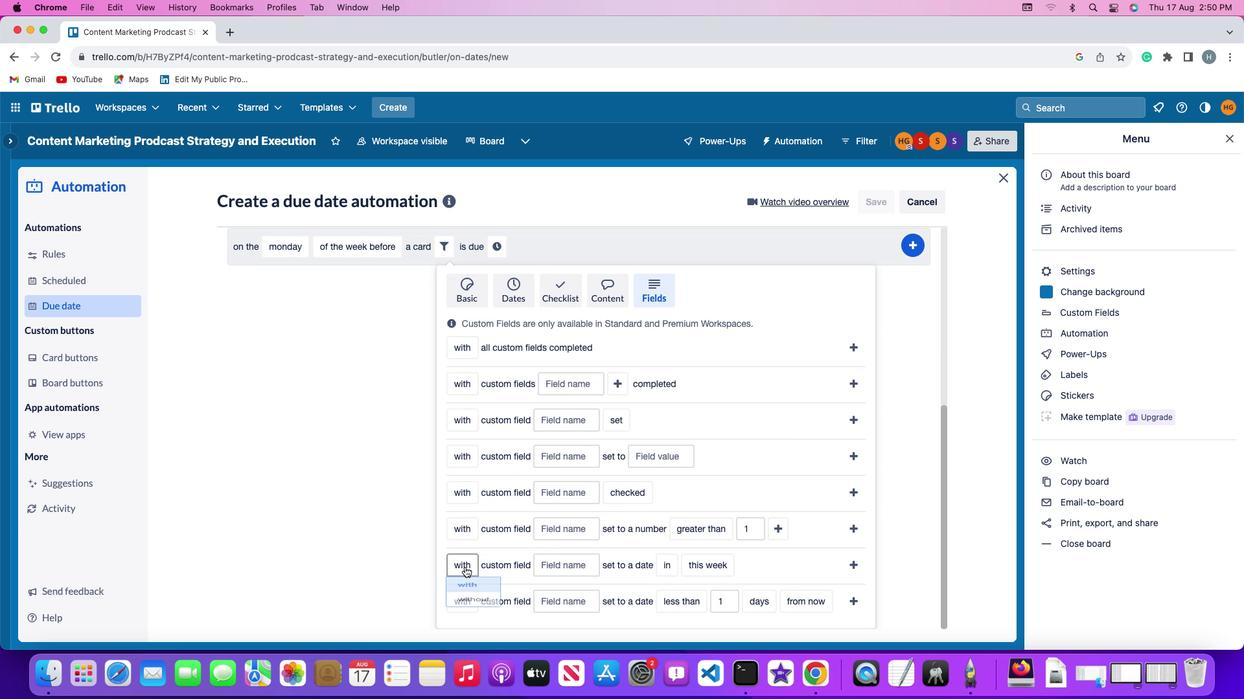
Action: Mouse moved to (465, 584)
Screenshot: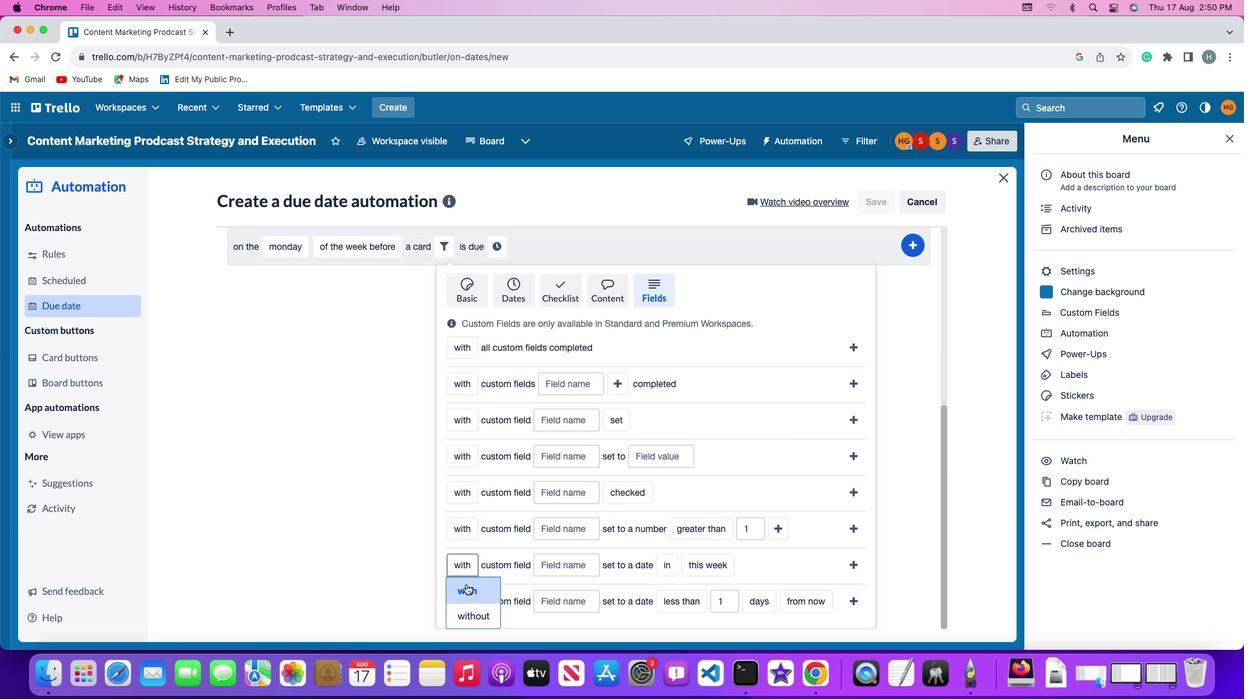 
Action: Mouse pressed left at (465, 584)
Screenshot: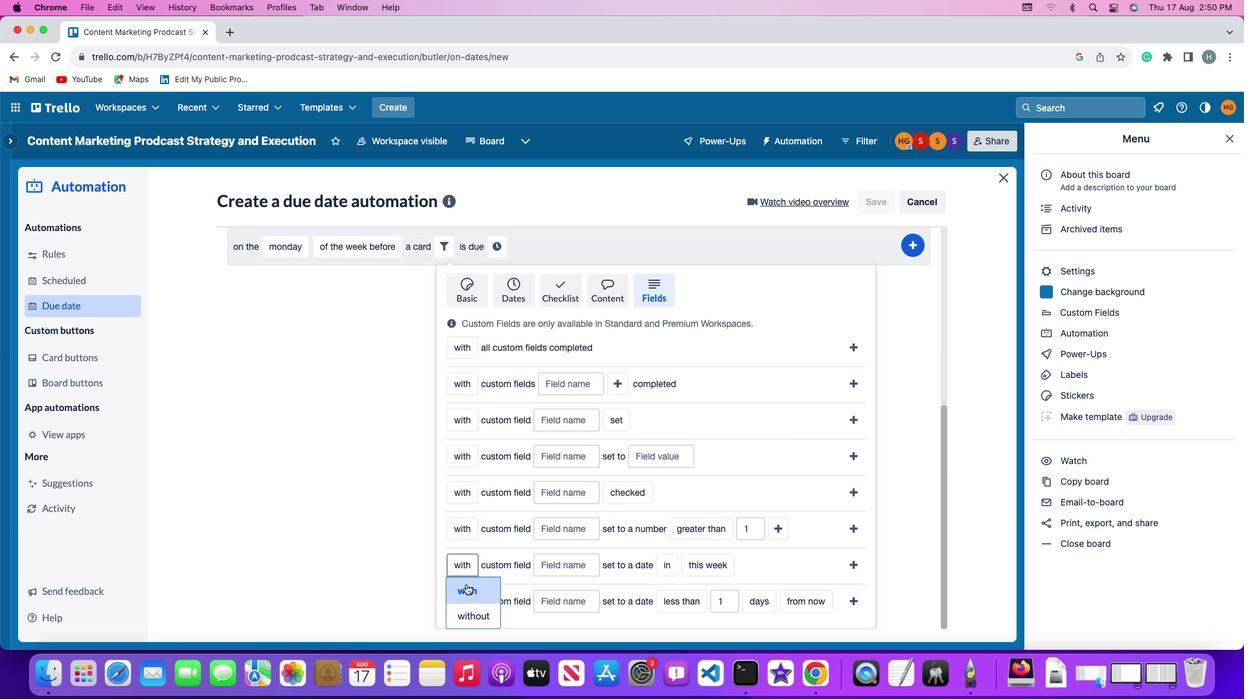 
Action: Mouse moved to (558, 567)
Screenshot: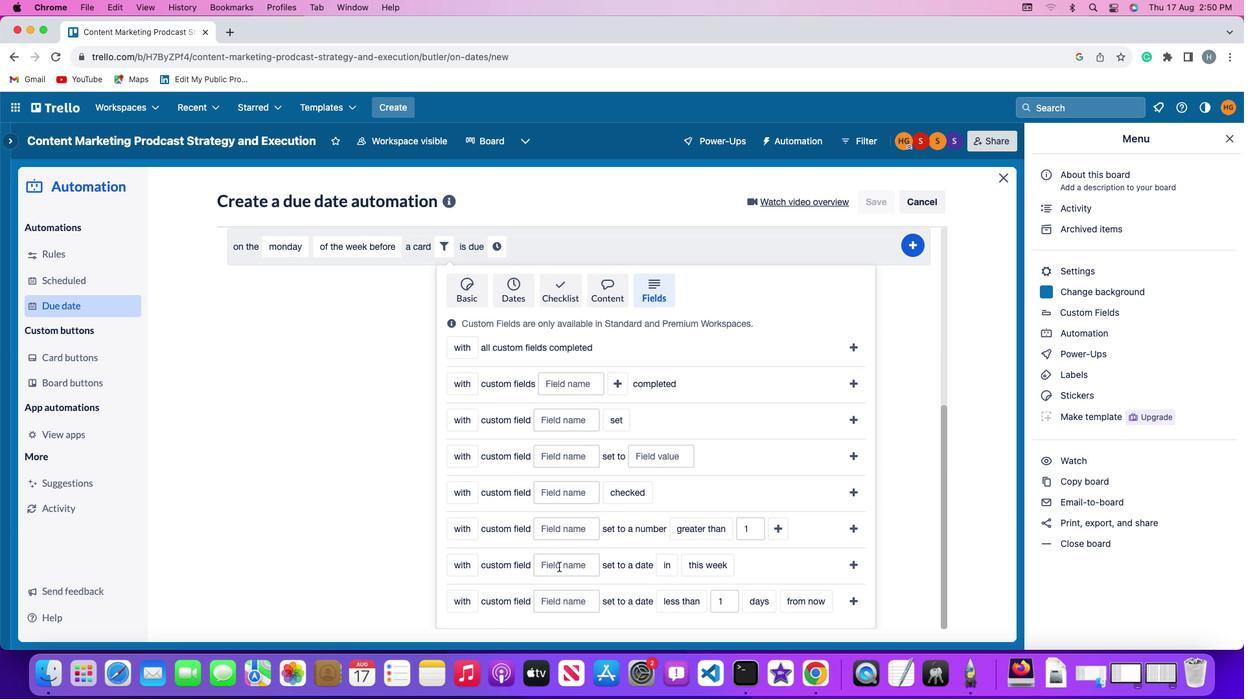 
Action: Mouse pressed left at (558, 567)
Screenshot: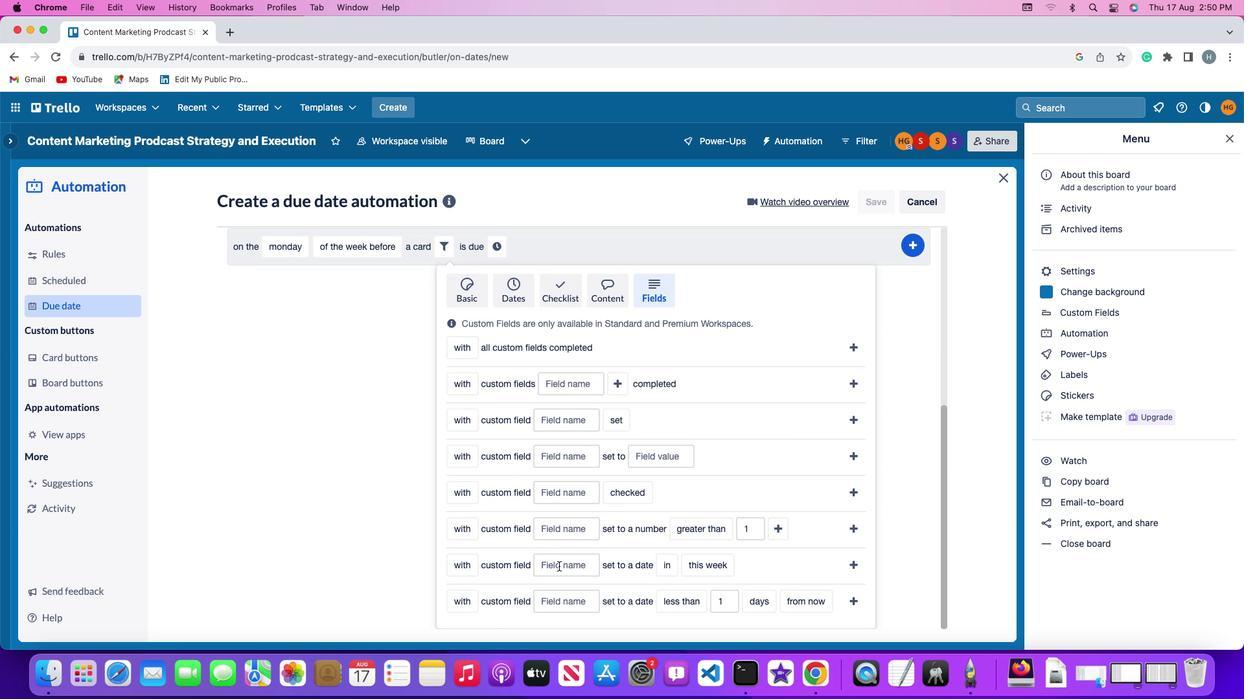 
Action: Mouse moved to (559, 566)
Screenshot: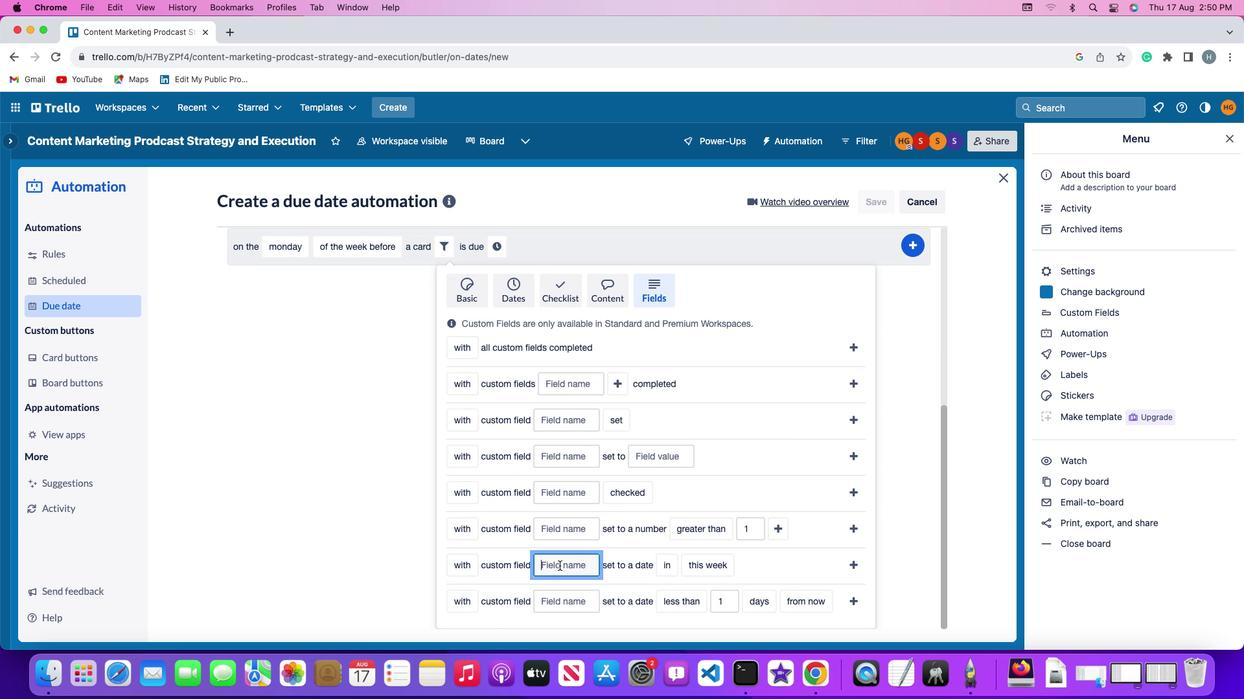 
Action: Key pressed Key.shift'R''e''s''u''m''e'
Screenshot: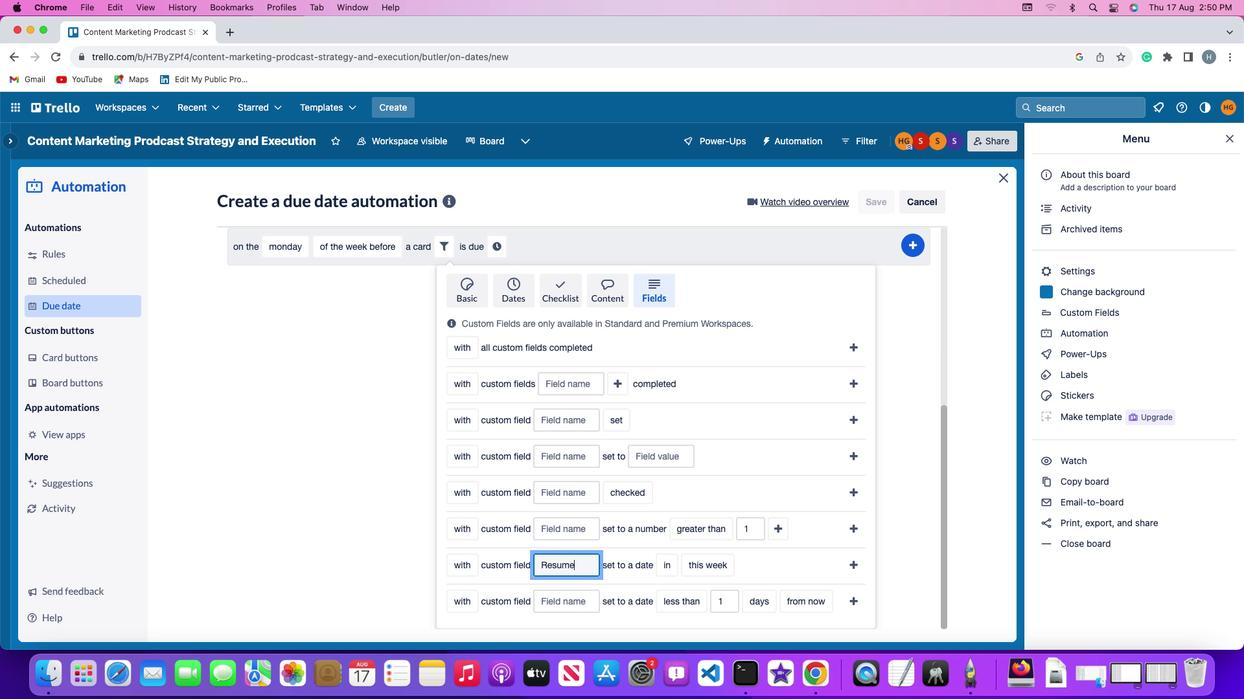 
Action: Mouse moved to (655, 565)
Screenshot: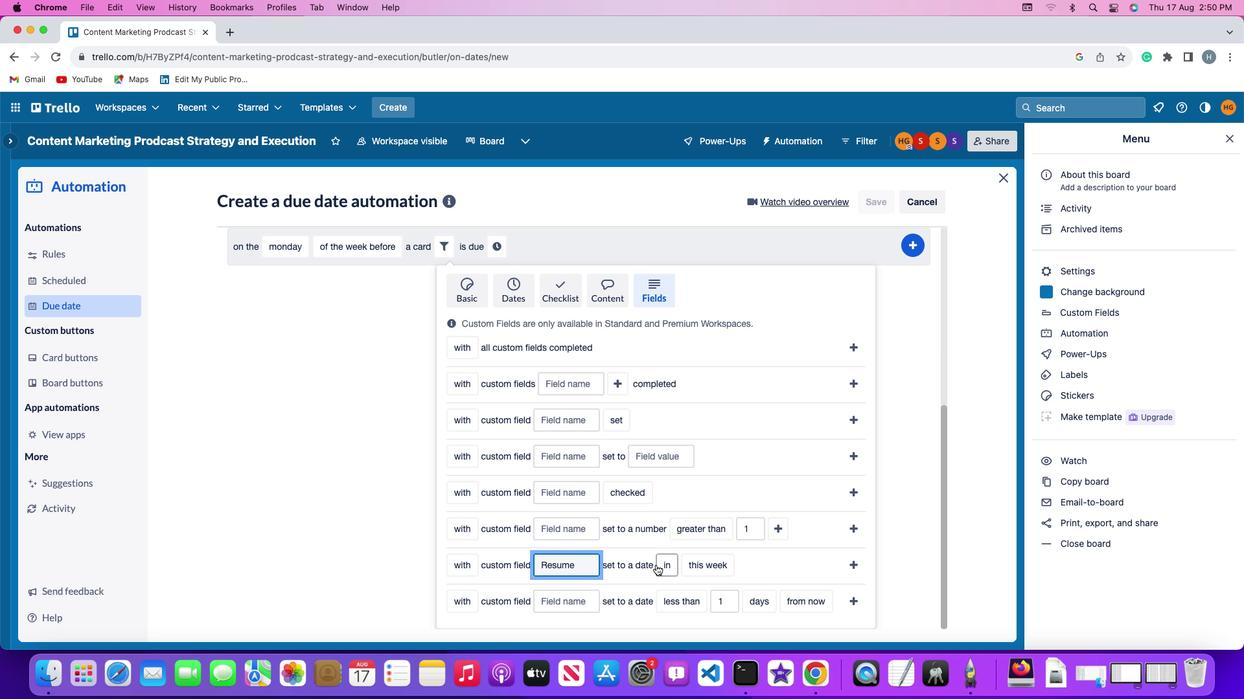 
Action: Mouse pressed left at (655, 565)
Screenshot: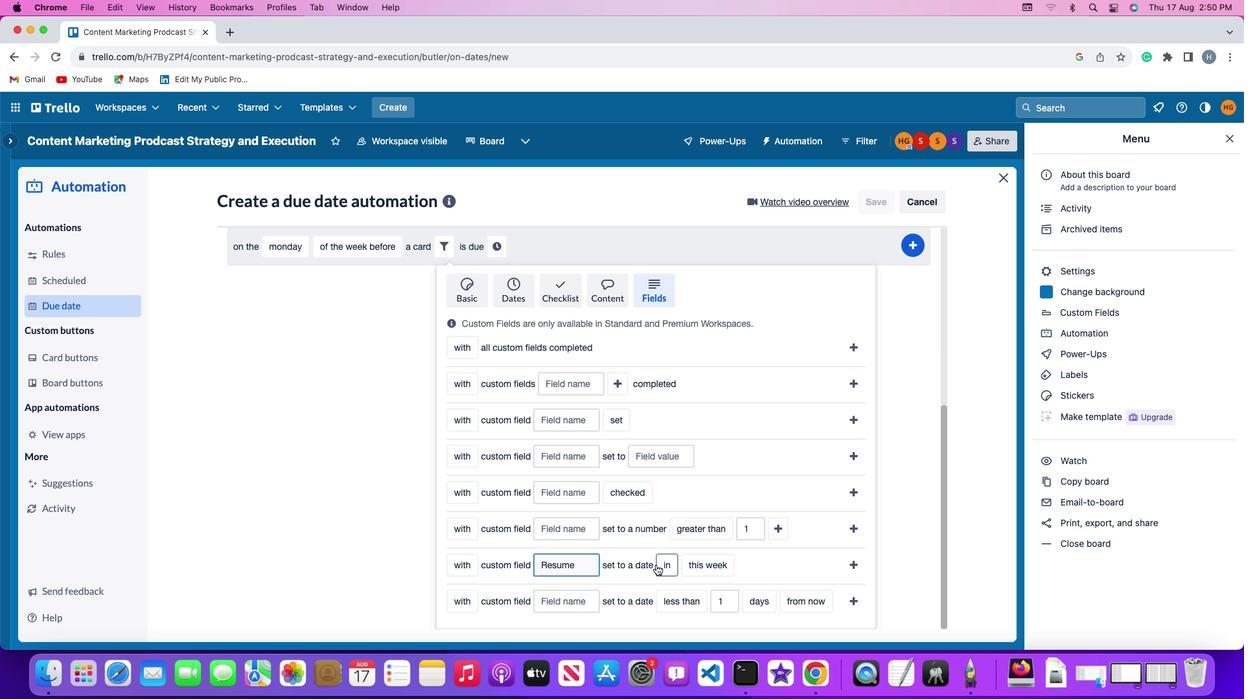 
Action: Mouse moved to (676, 586)
Screenshot: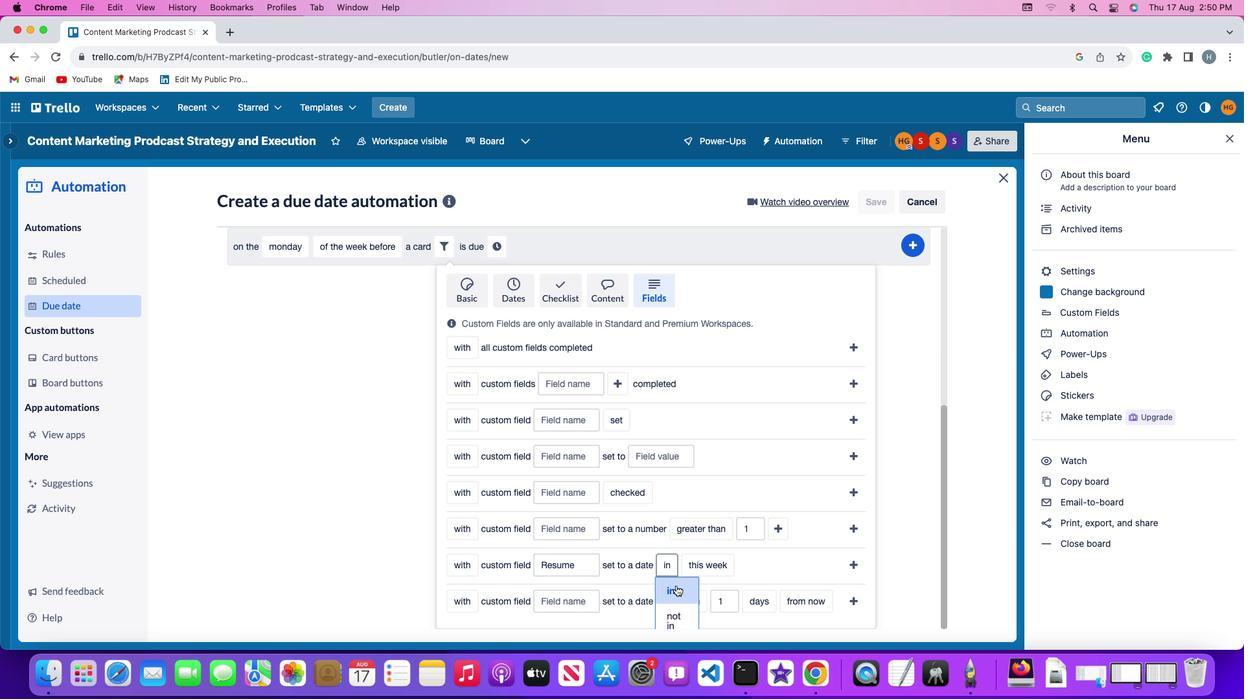 
Action: Mouse pressed left at (676, 586)
Screenshot: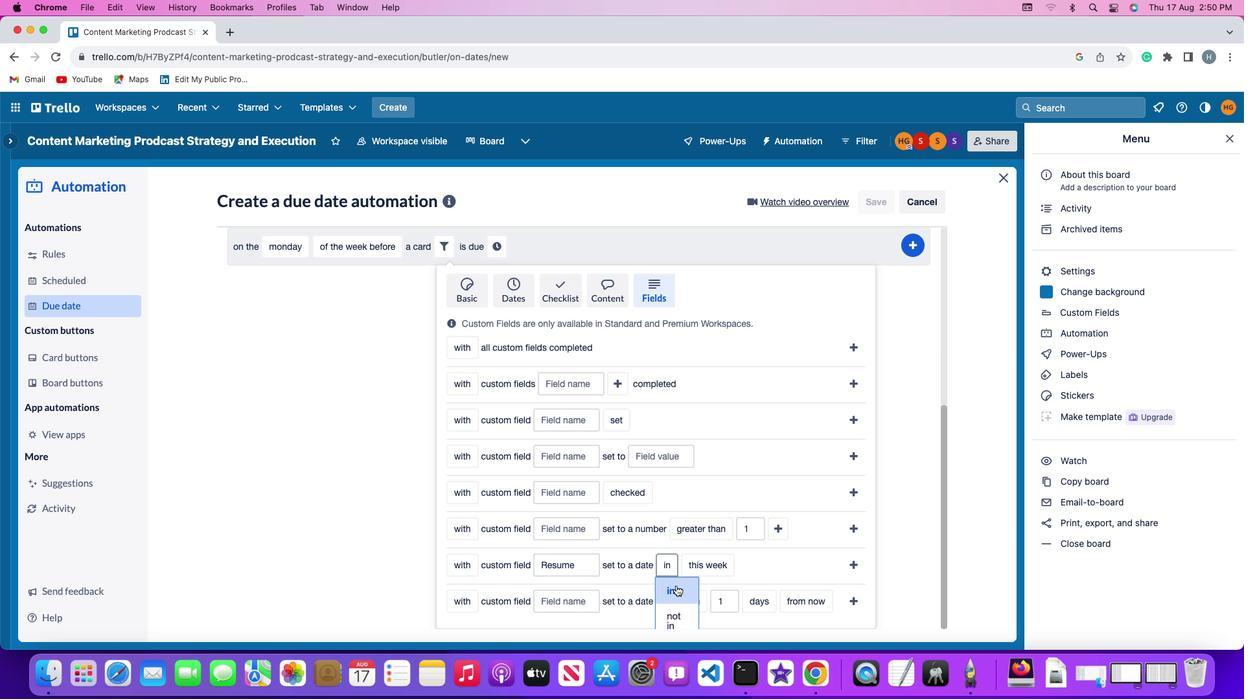 
Action: Mouse moved to (712, 563)
Screenshot: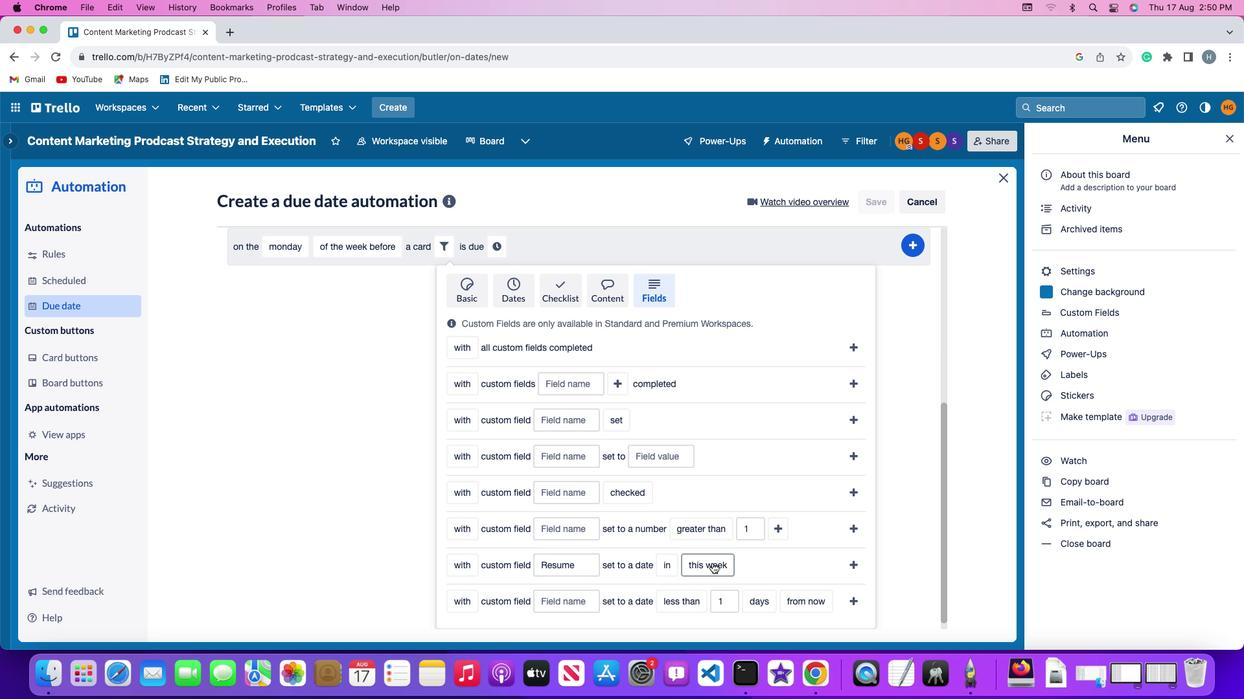 
Action: Mouse pressed left at (712, 563)
Screenshot: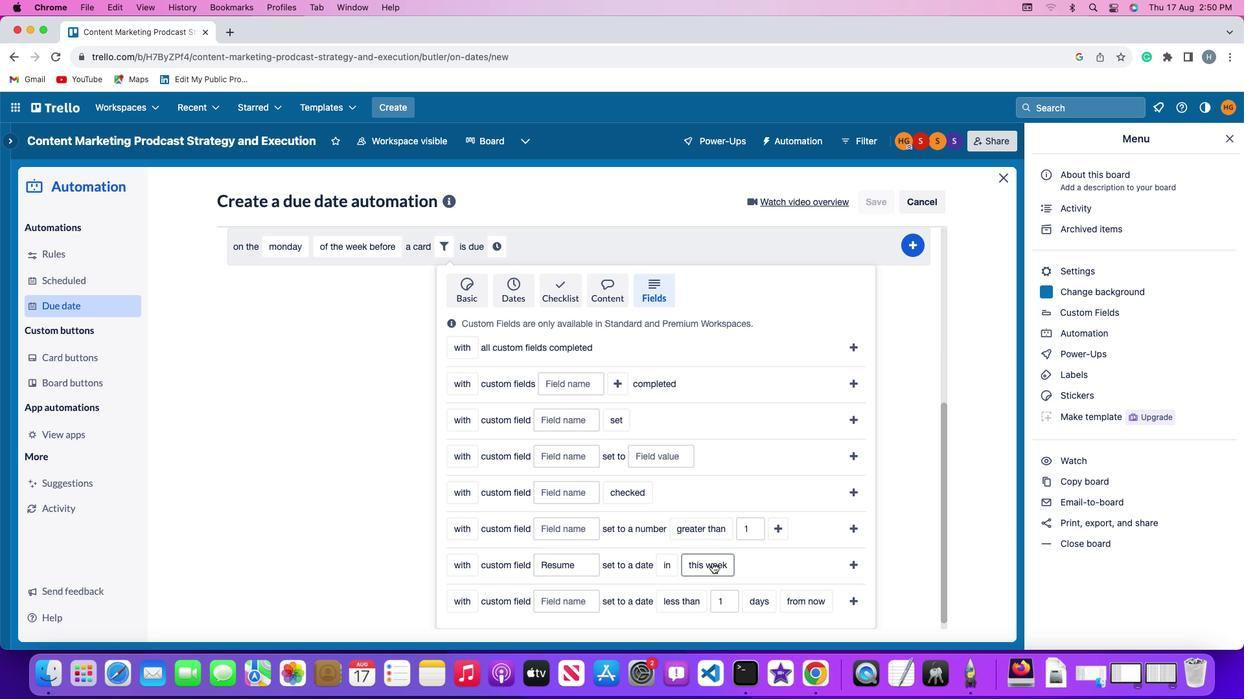 
Action: Mouse moved to (703, 609)
Screenshot: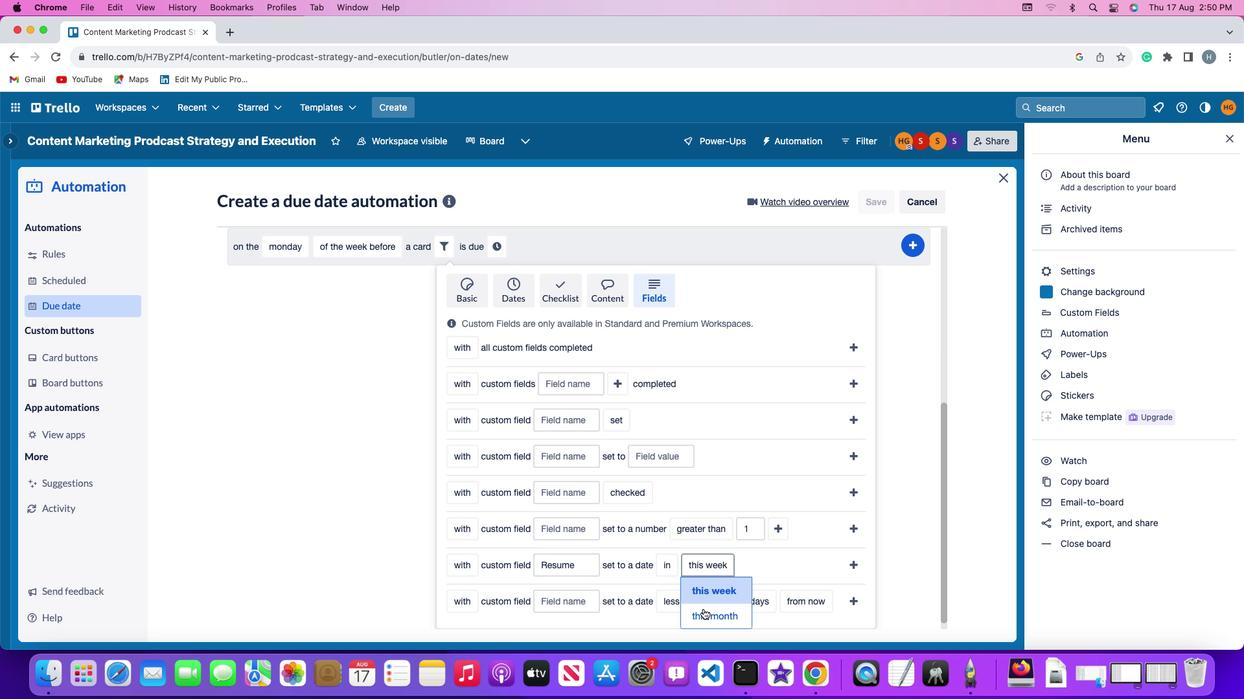
Action: Mouse pressed left at (703, 609)
Screenshot: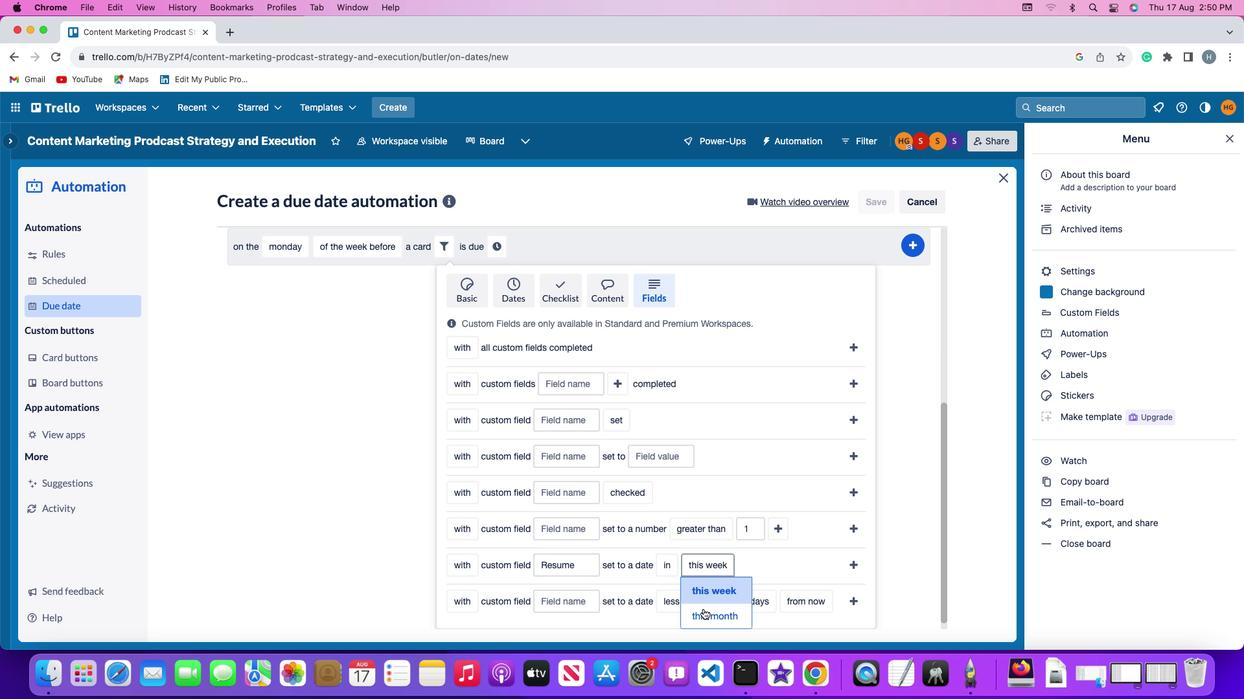 
Action: Mouse moved to (849, 561)
Screenshot: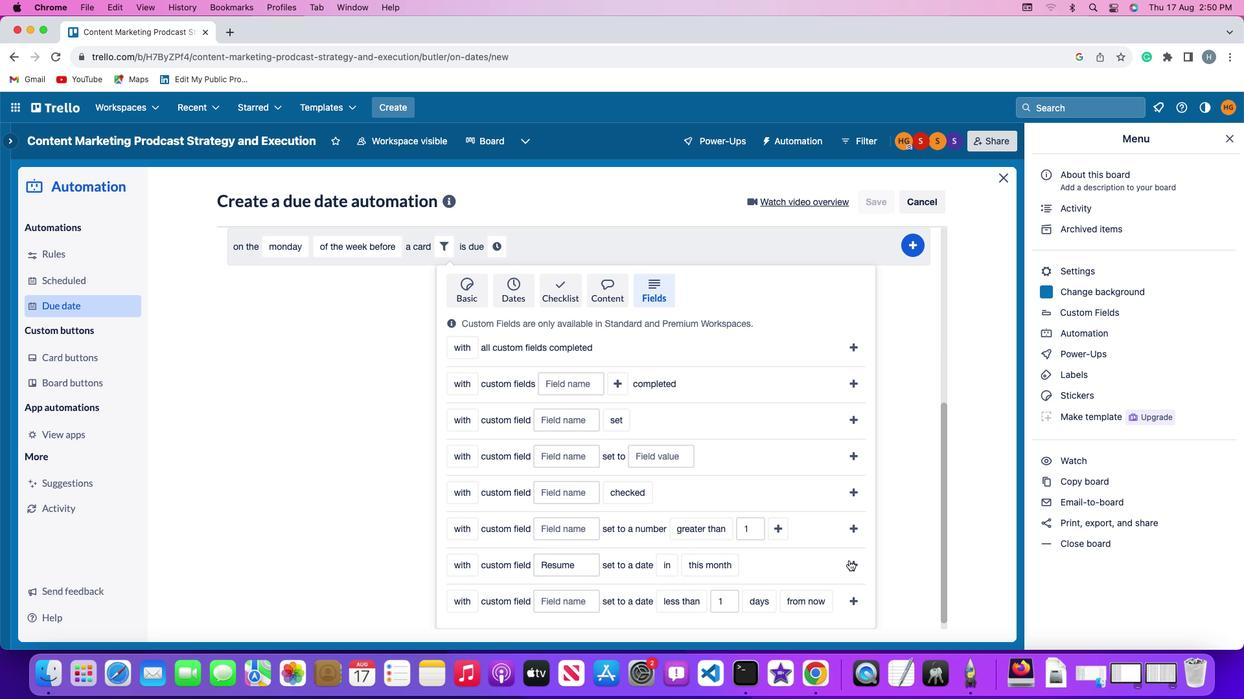 
Action: Mouse pressed left at (849, 561)
Screenshot: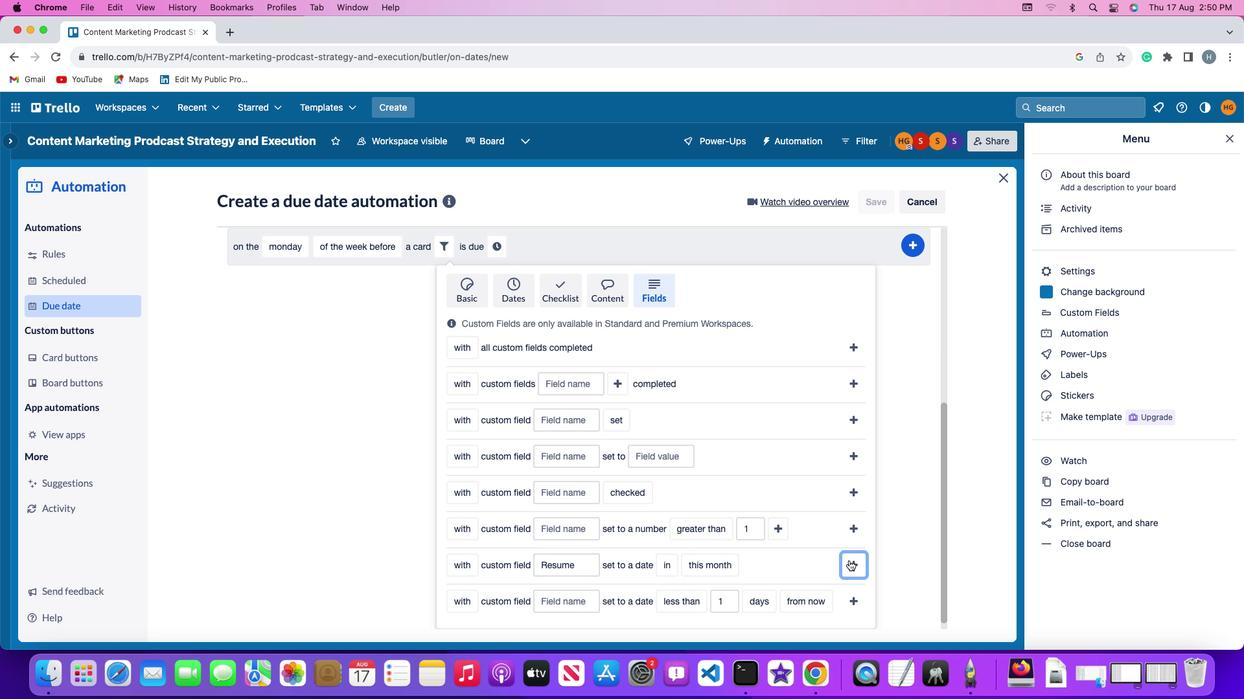 
Action: Mouse moved to (749, 561)
Screenshot: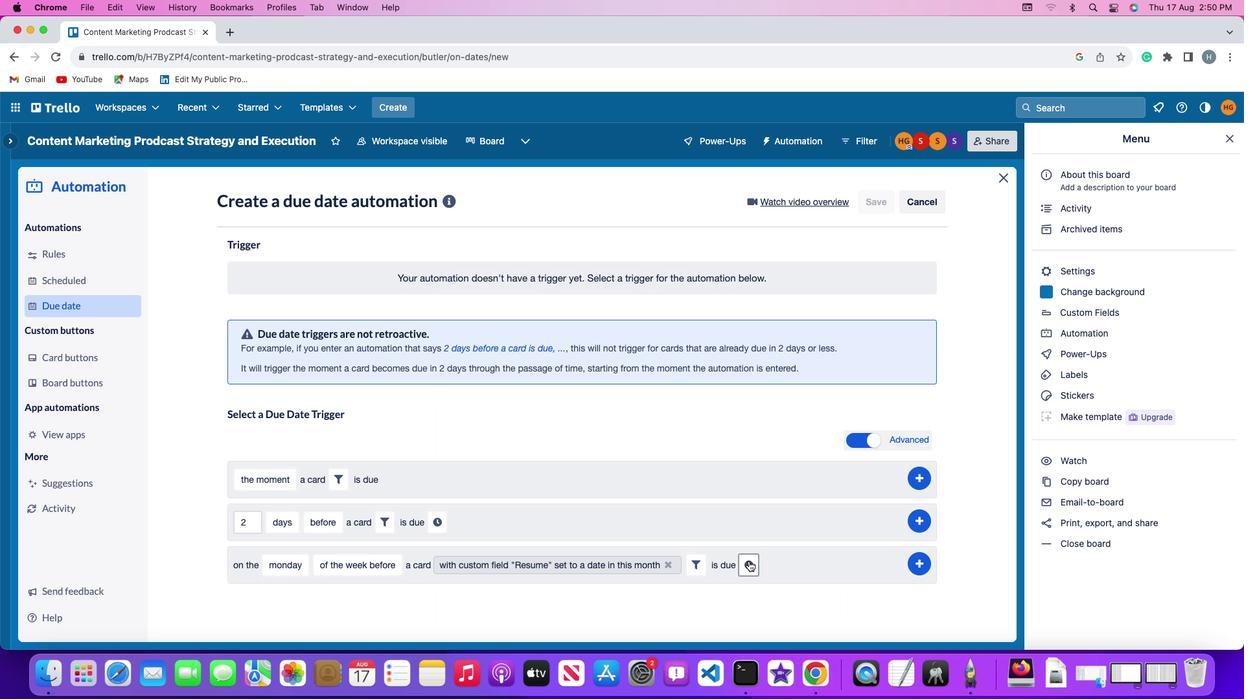 
Action: Mouse pressed left at (749, 561)
Screenshot: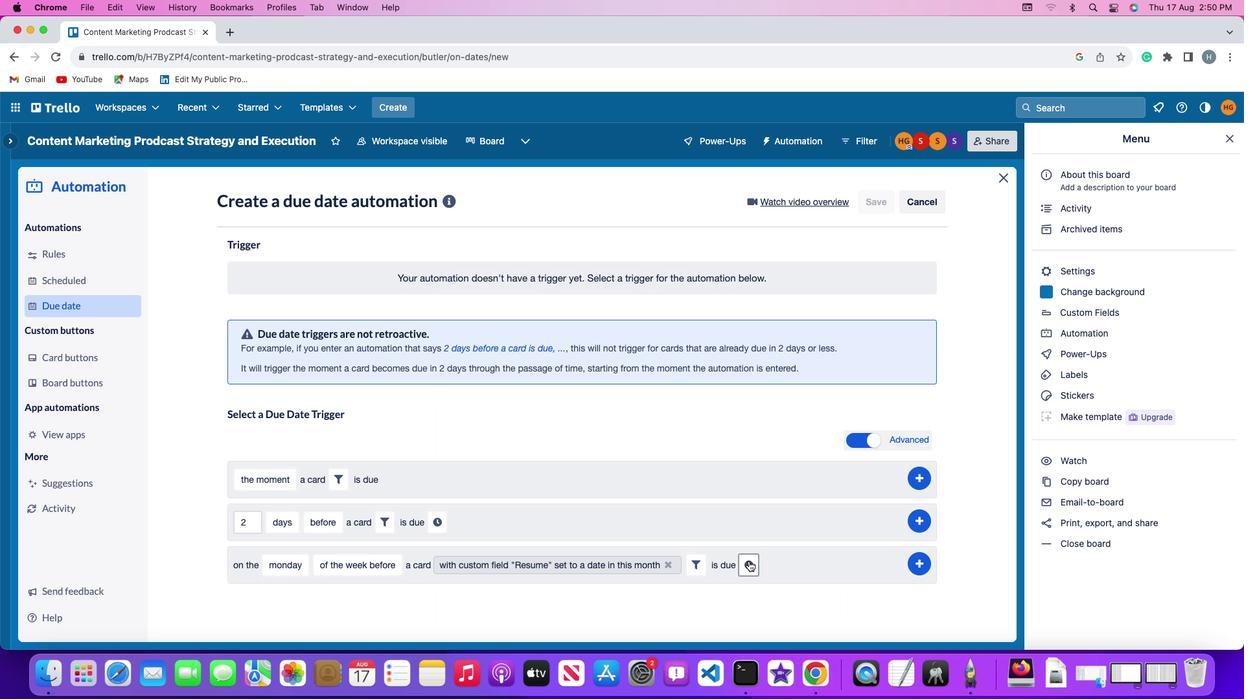
Action: Mouse moved to (766, 567)
Screenshot: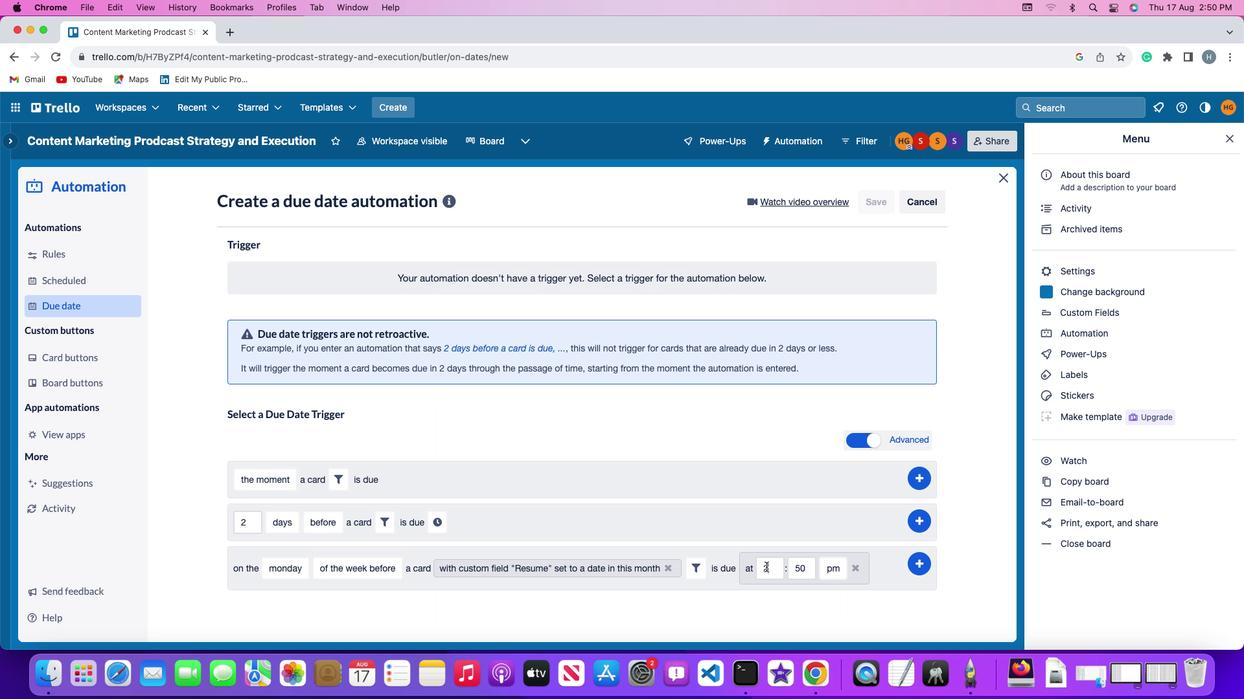 
Action: Mouse pressed left at (766, 567)
Screenshot: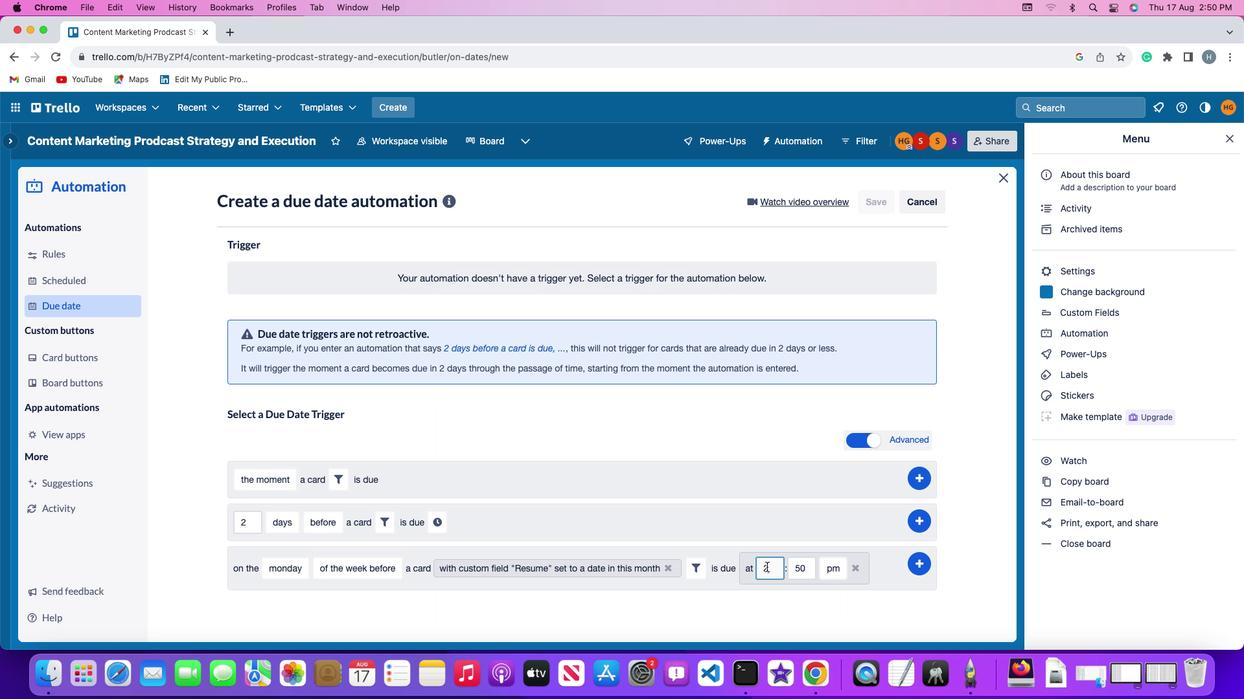 
Action: Mouse moved to (770, 567)
Screenshot: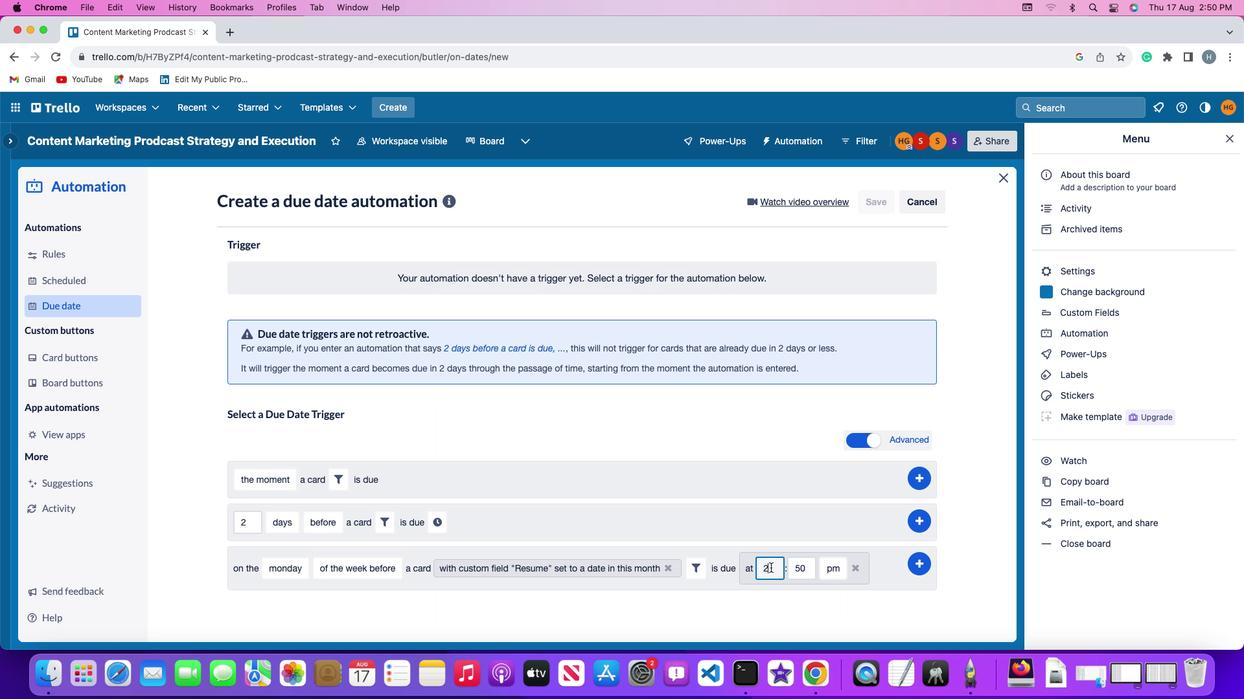 
Action: Key pressed Key.backspace'1''1'
Screenshot: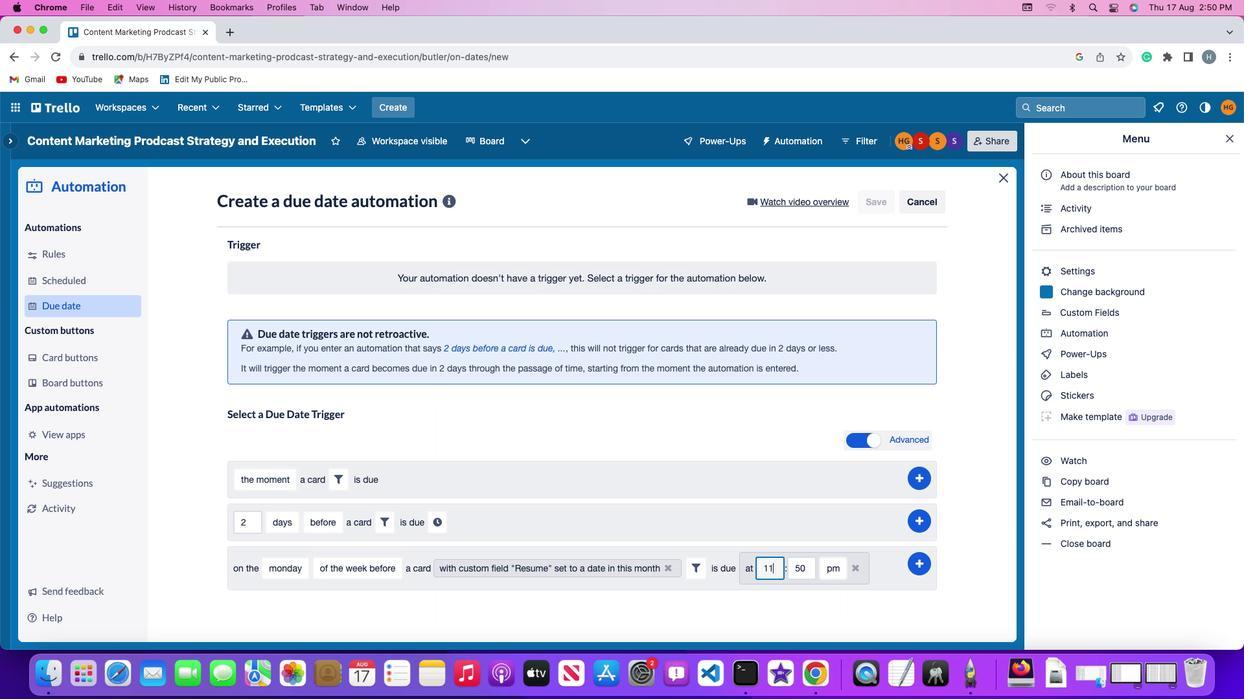
Action: Mouse moved to (814, 567)
Screenshot: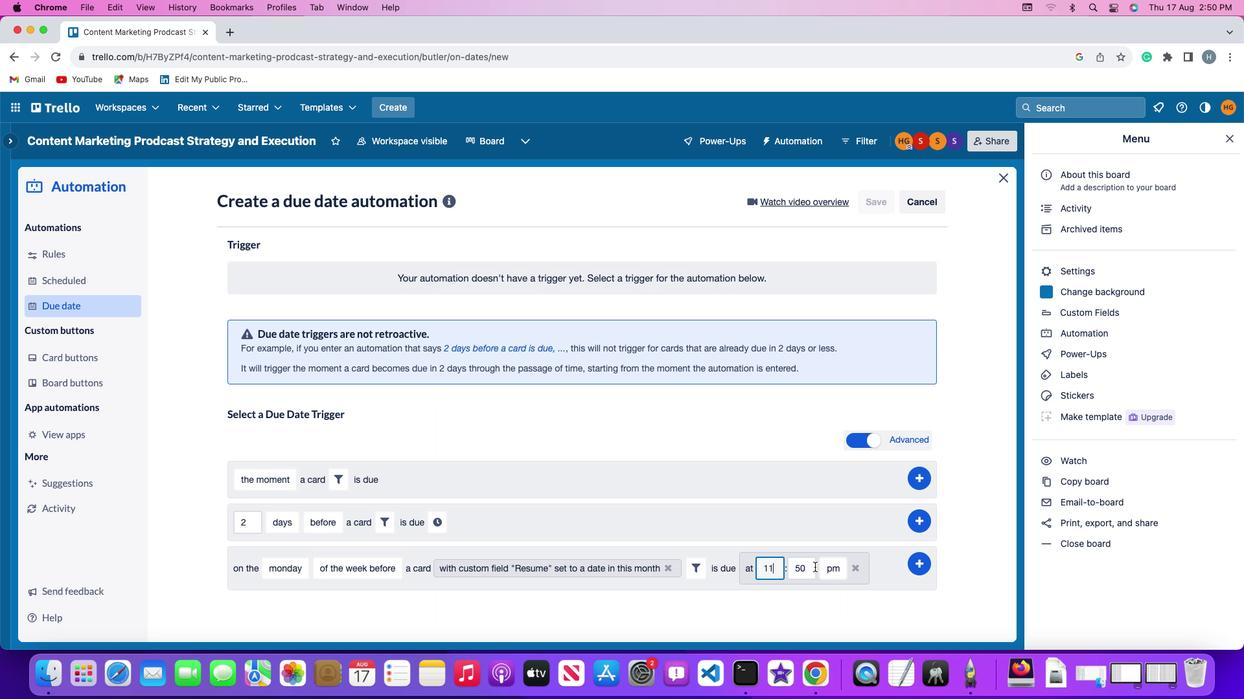 
Action: Mouse pressed left at (814, 567)
Screenshot: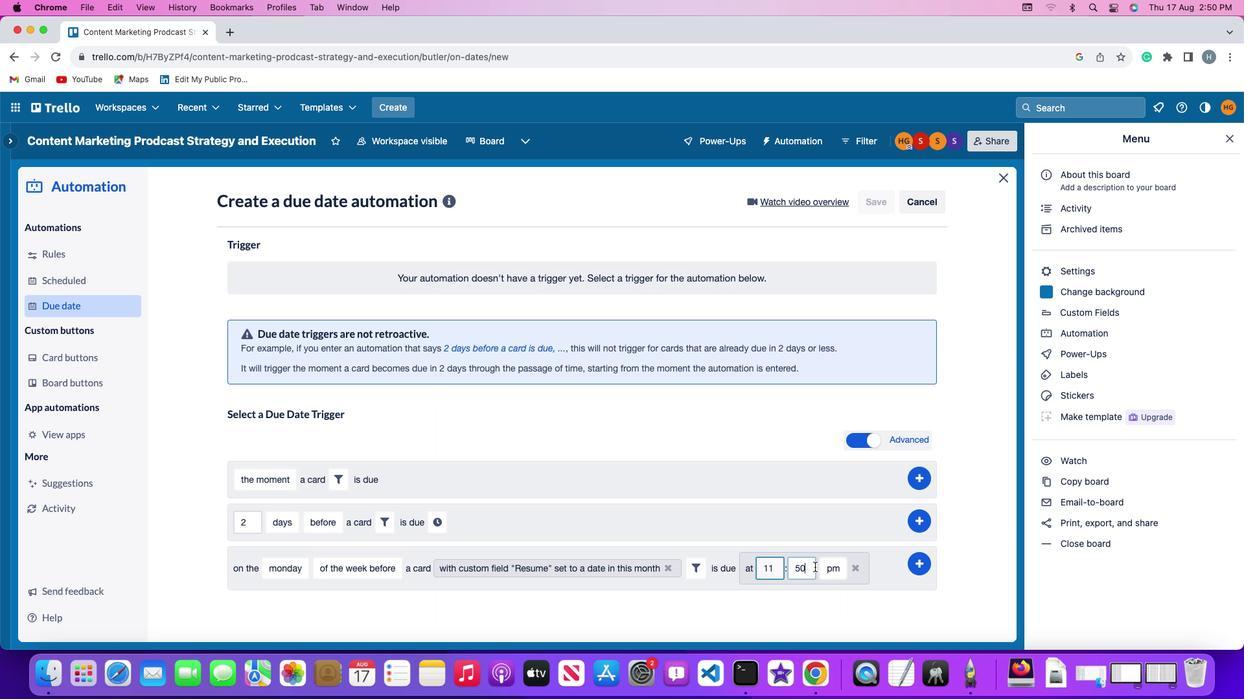 
Action: Key pressed Key.backspaceKey.backspace'0''0'
Screenshot: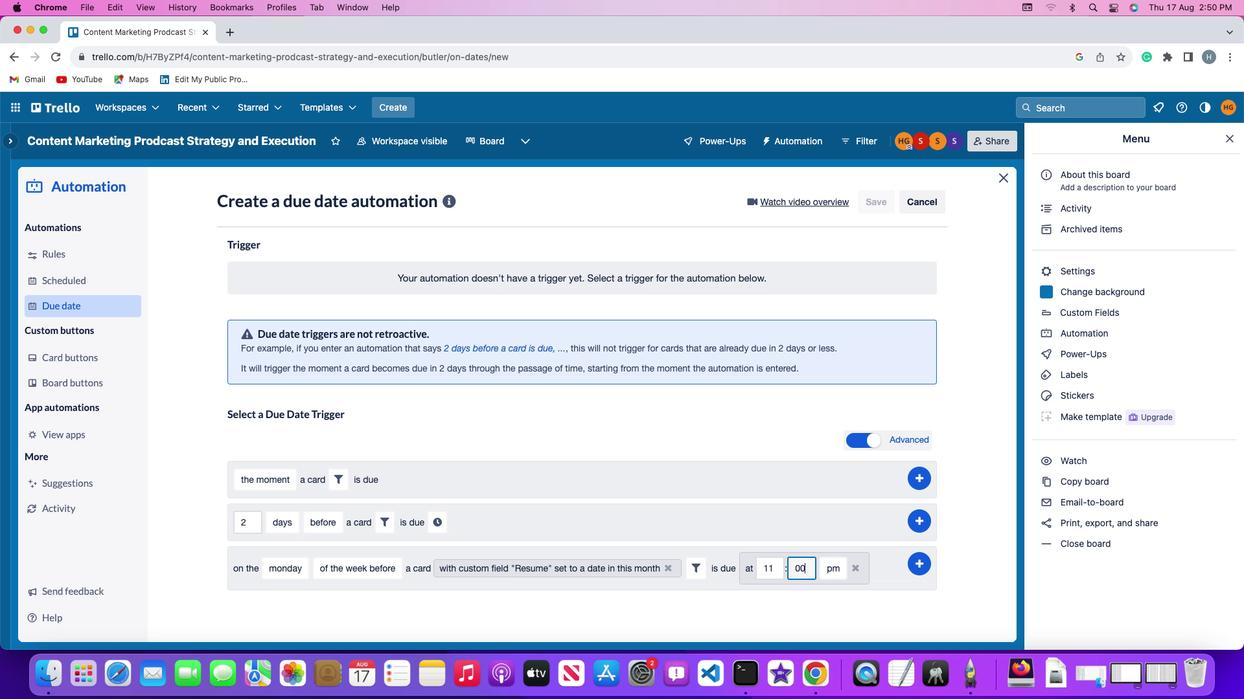 
Action: Mouse moved to (830, 566)
Screenshot: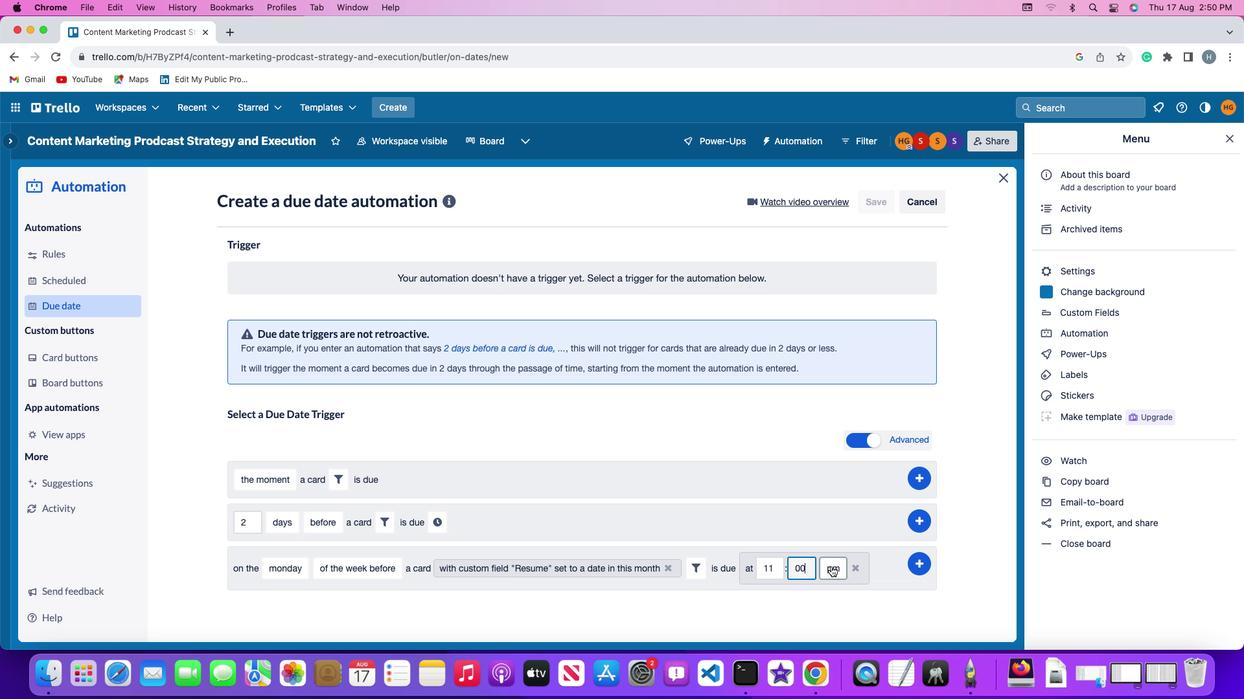 
Action: Mouse pressed left at (830, 566)
Screenshot: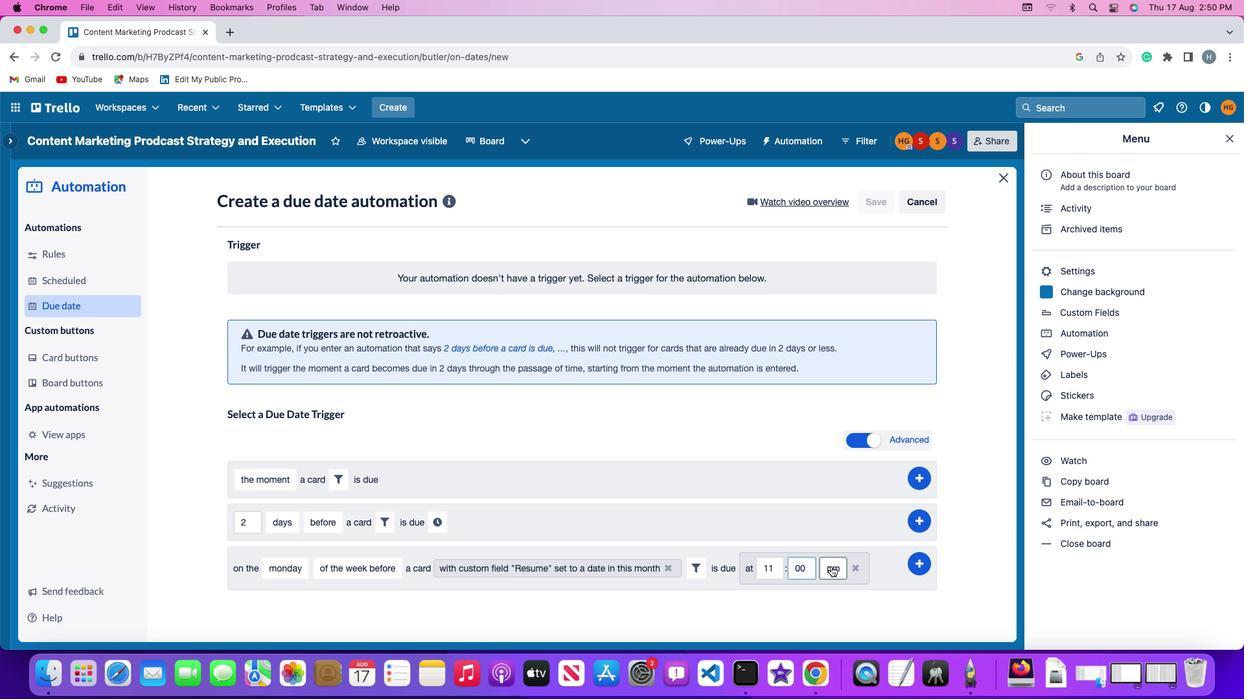 
Action: Mouse moved to (833, 589)
Screenshot: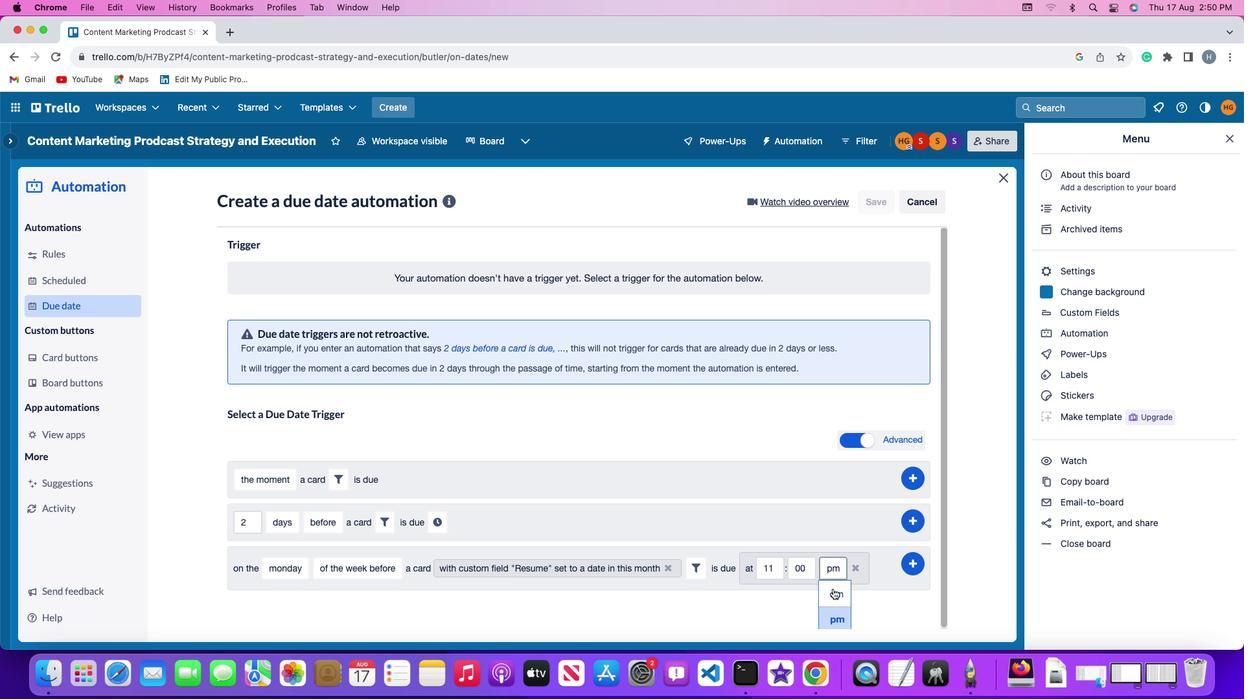 
Action: Mouse pressed left at (833, 589)
Screenshot: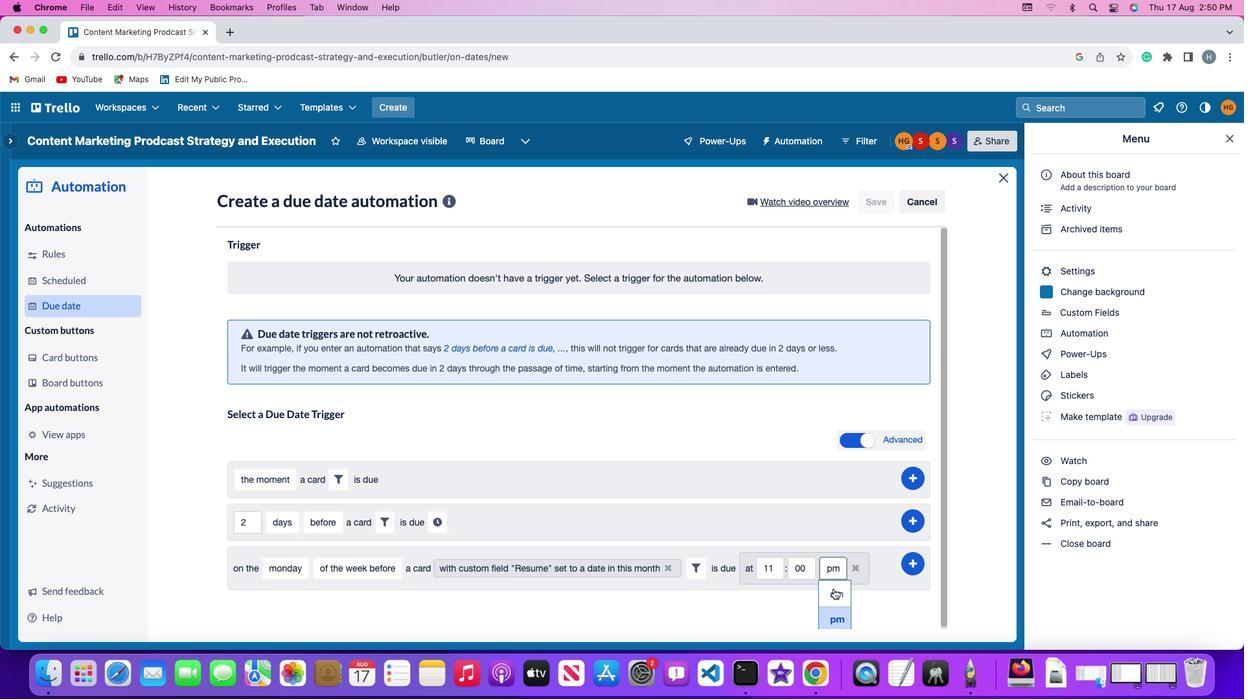 
Action: Mouse moved to (915, 563)
Screenshot: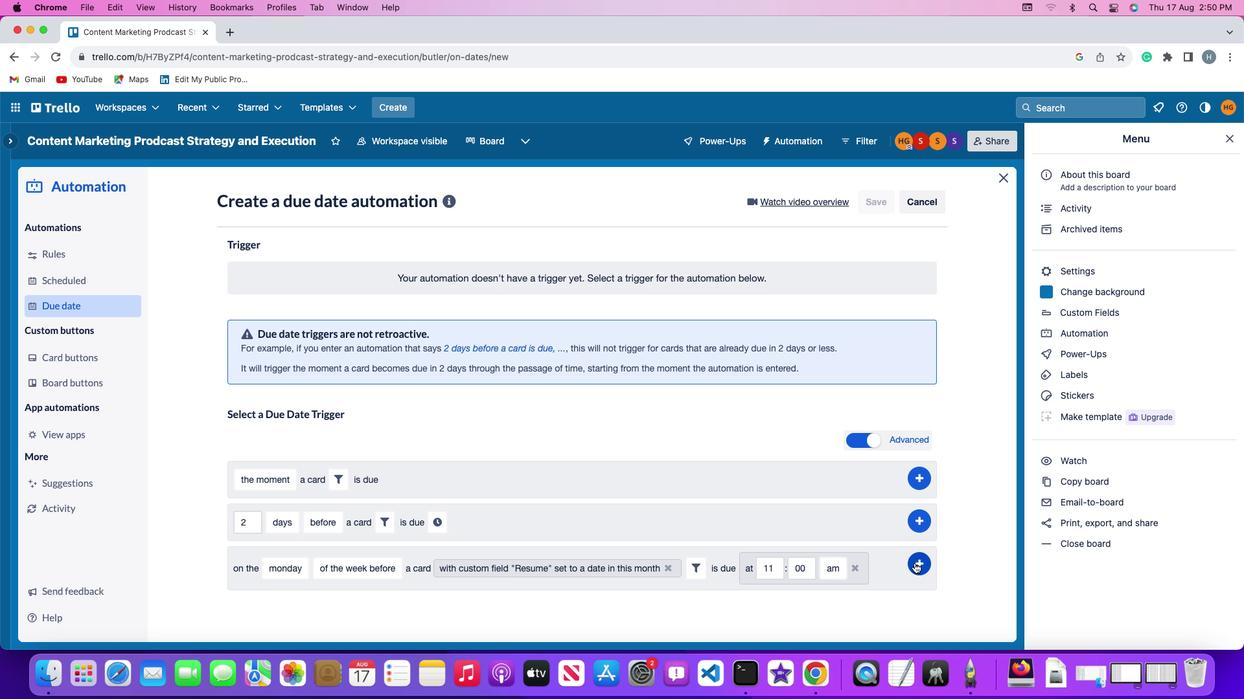 
Action: Mouse pressed left at (915, 563)
Screenshot: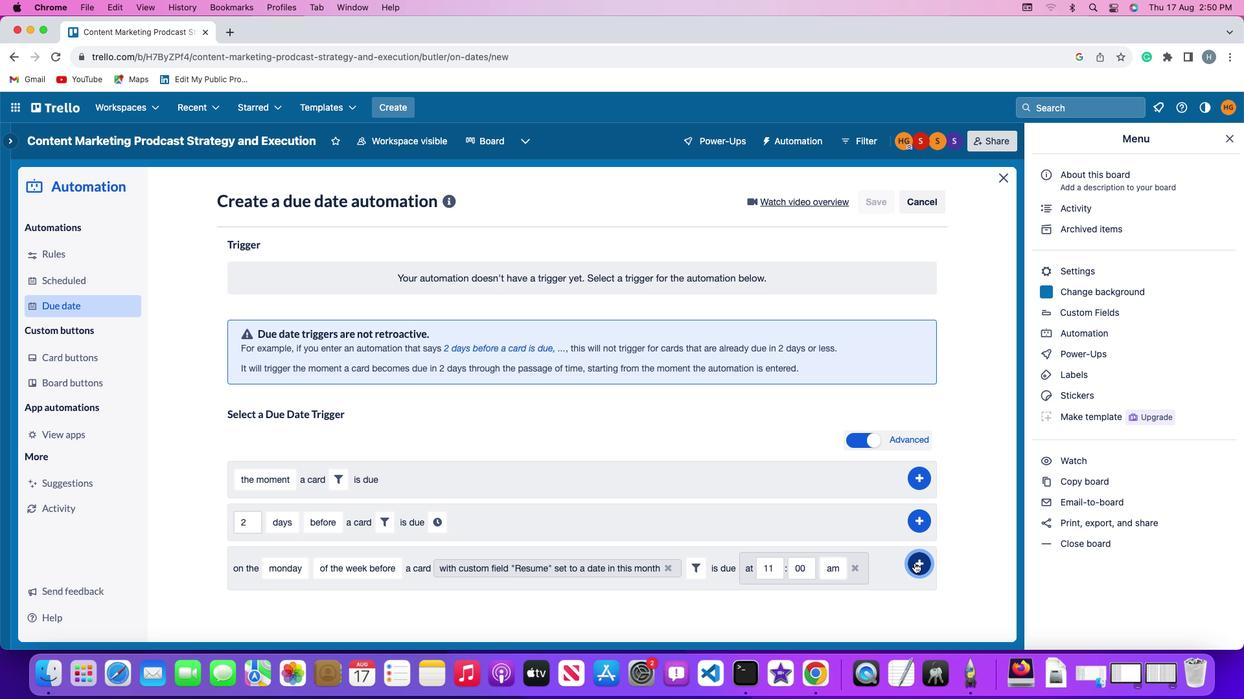 
Action: Mouse moved to (977, 503)
Screenshot: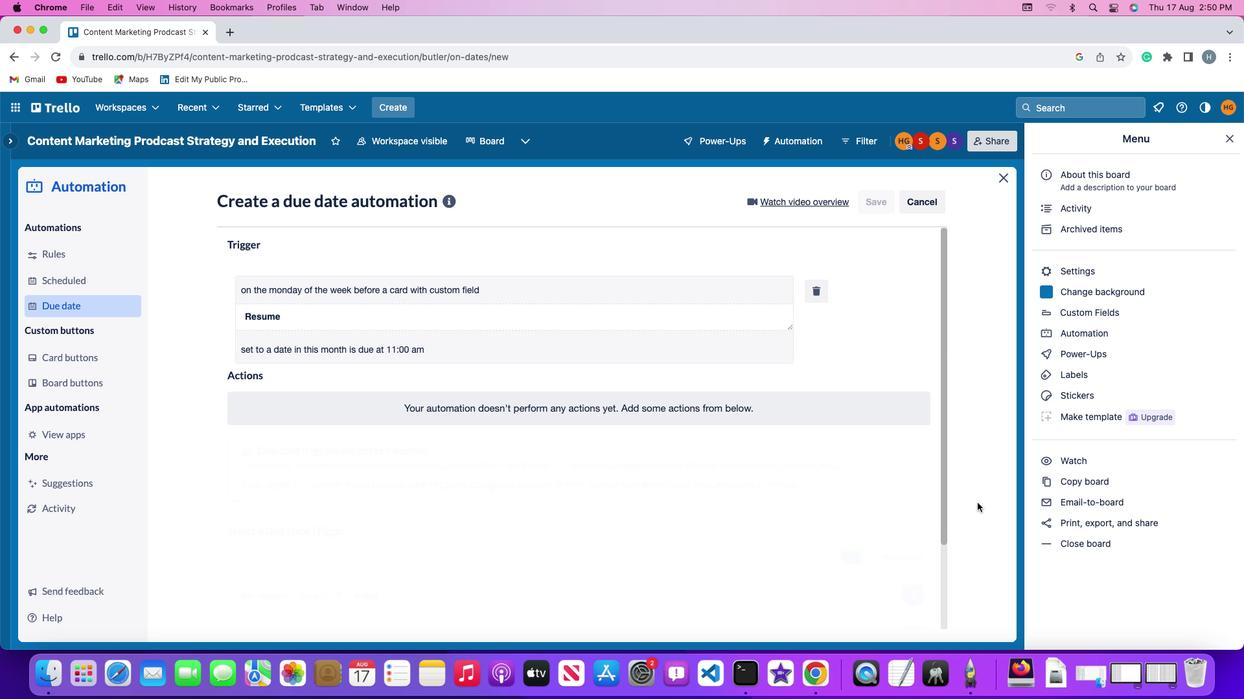 
